 Task: Find connections with filter location Chapecó with filter topic #Crowdfundingwith filter profile language English with filter current company Volvo Group with filter school Freshers Jobs Kolkata with filter industry Blockchain Services with filter service category Negotiation with filter keywords title Orderly
Action: Mouse moved to (507, 93)
Screenshot: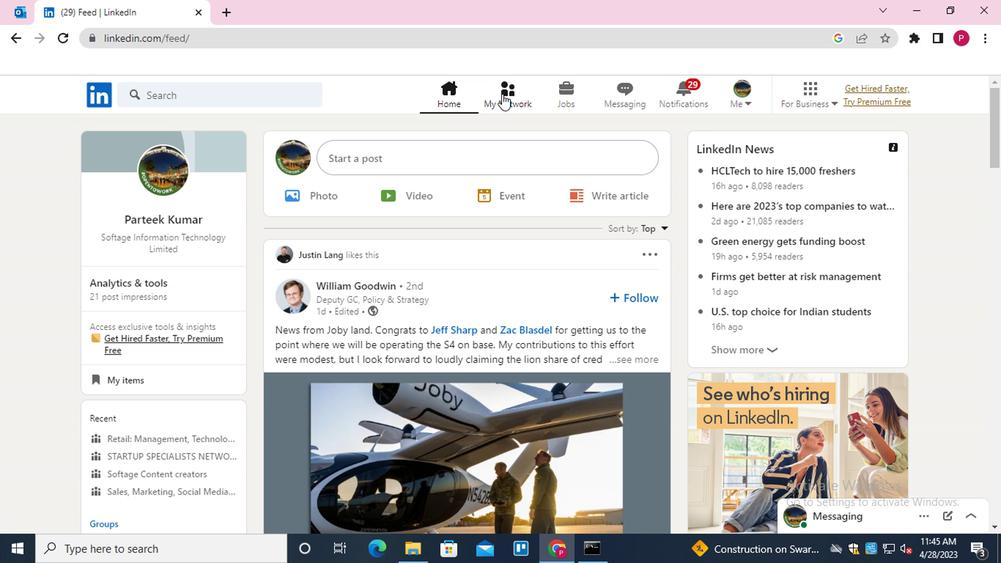 
Action: Mouse pressed left at (507, 93)
Screenshot: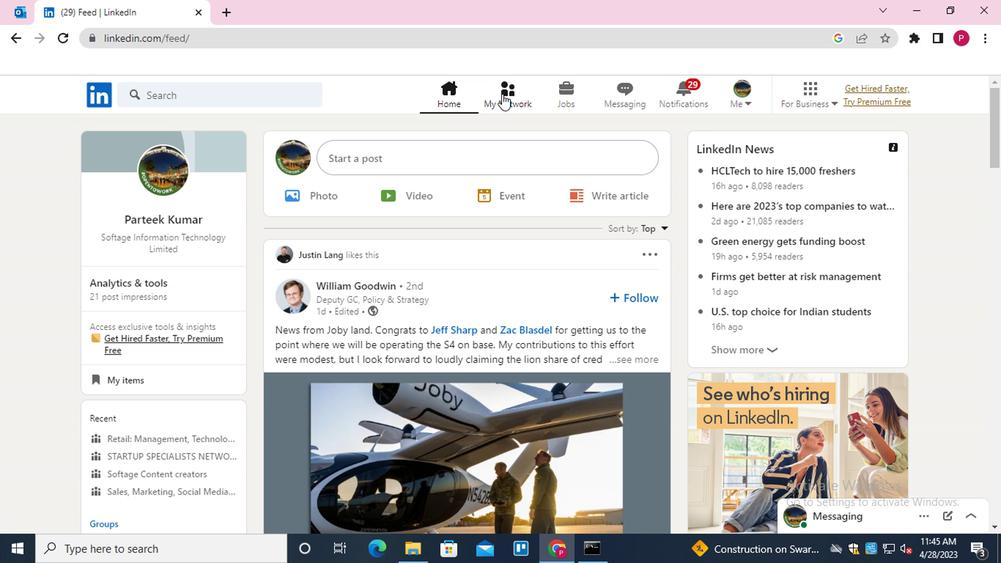 
Action: Mouse moved to (201, 181)
Screenshot: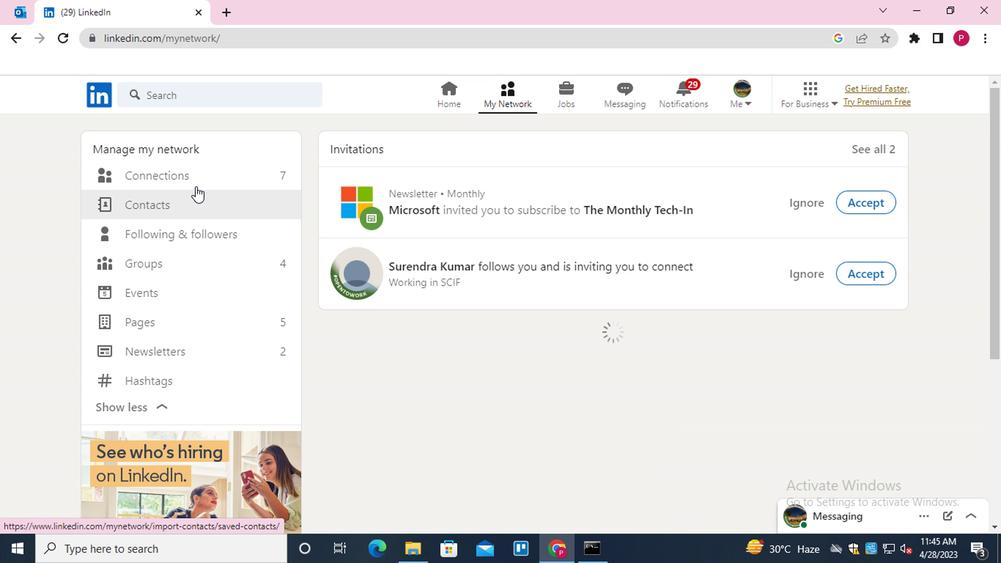 
Action: Mouse pressed left at (201, 181)
Screenshot: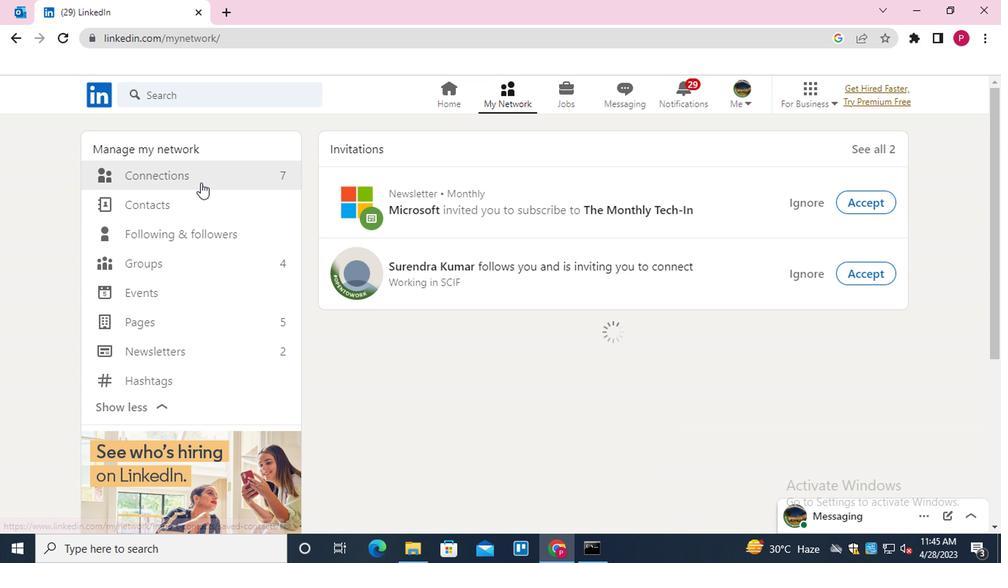 
Action: Mouse moved to (625, 176)
Screenshot: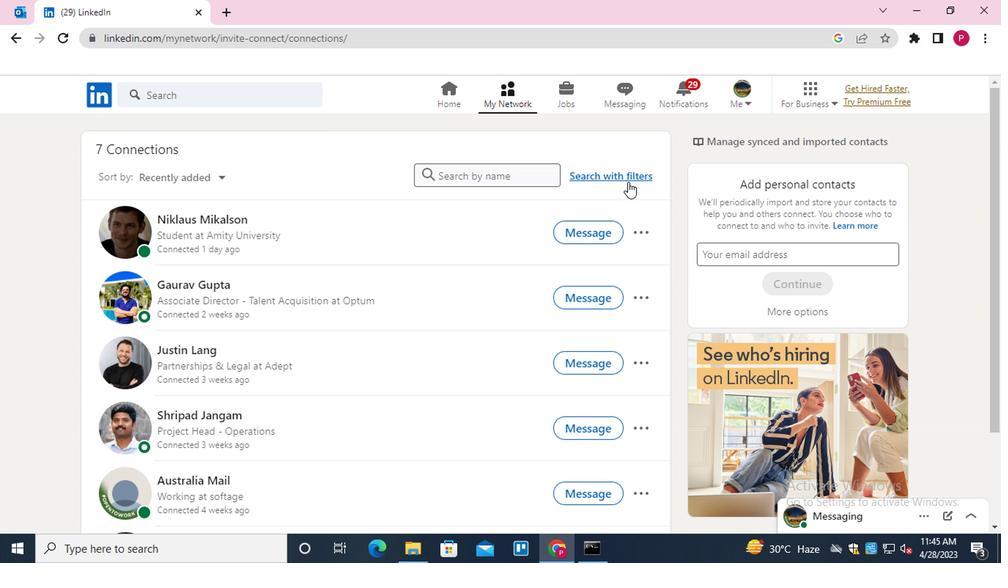 
Action: Mouse pressed left at (625, 176)
Screenshot: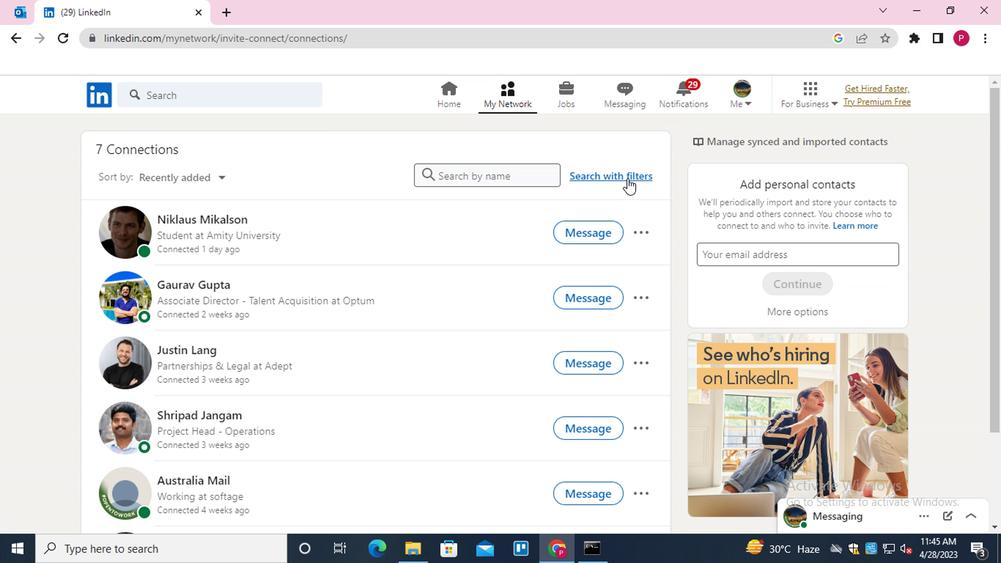 
Action: Mouse moved to (542, 133)
Screenshot: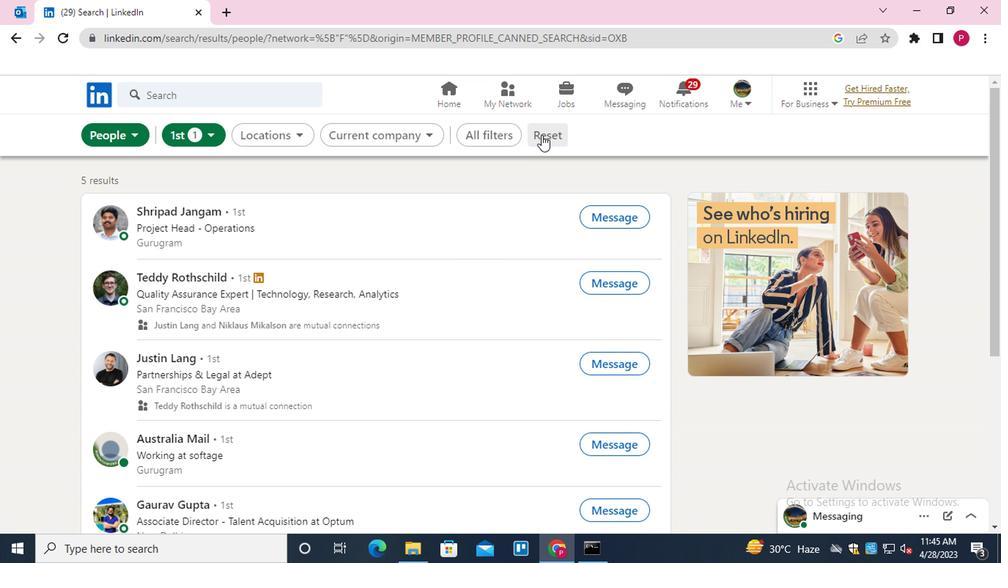 
Action: Mouse pressed left at (542, 133)
Screenshot: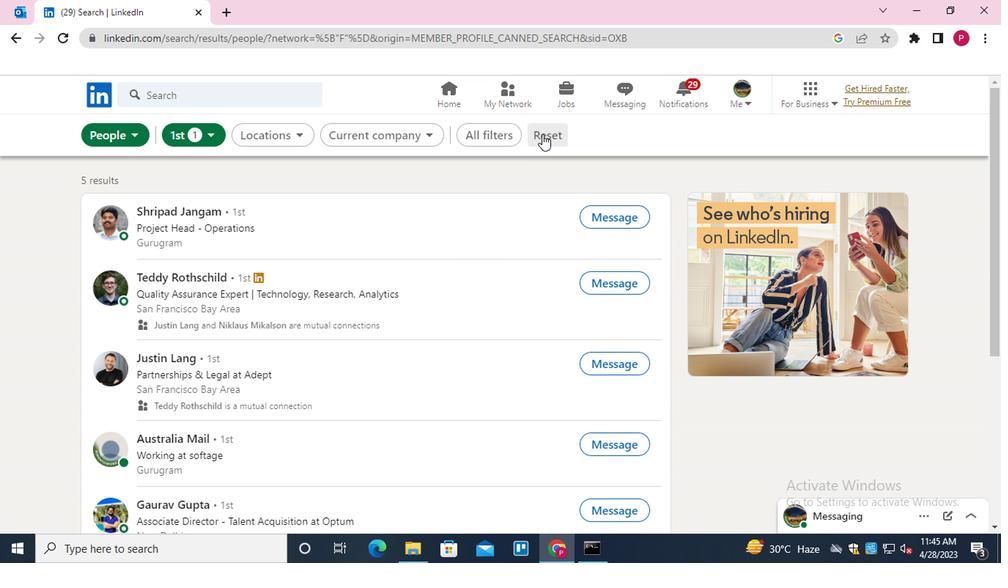 
Action: Mouse moved to (516, 139)
Screenshot: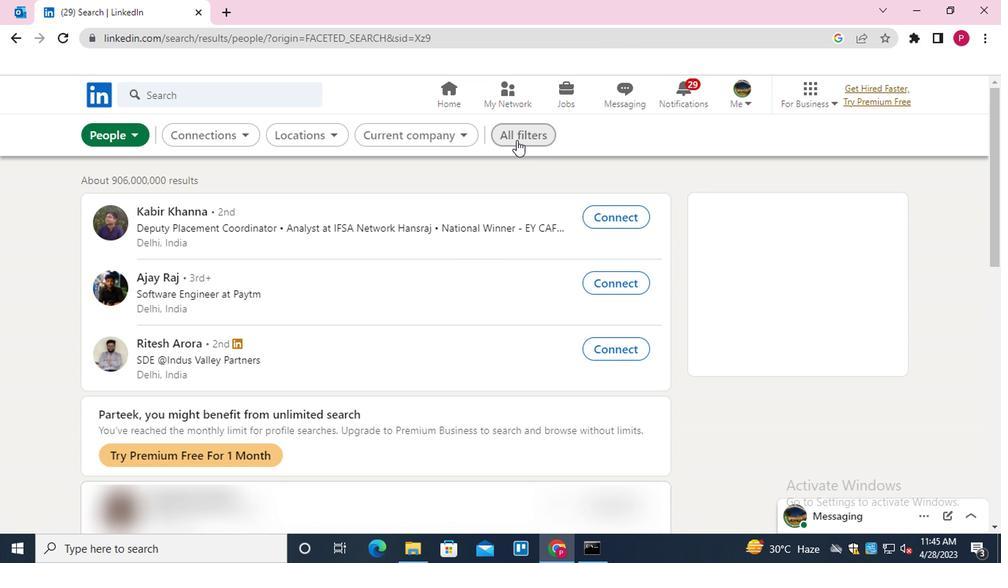 
Action: Mouse pressed left at (516, 139)
Screenshot: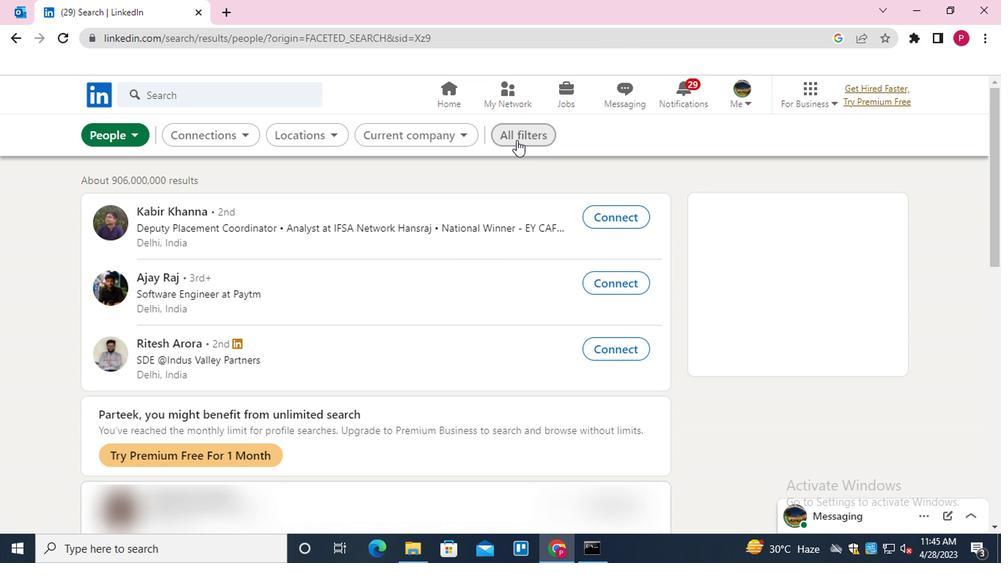 
Action: Mouse moved to (879, 388)
Screenshot: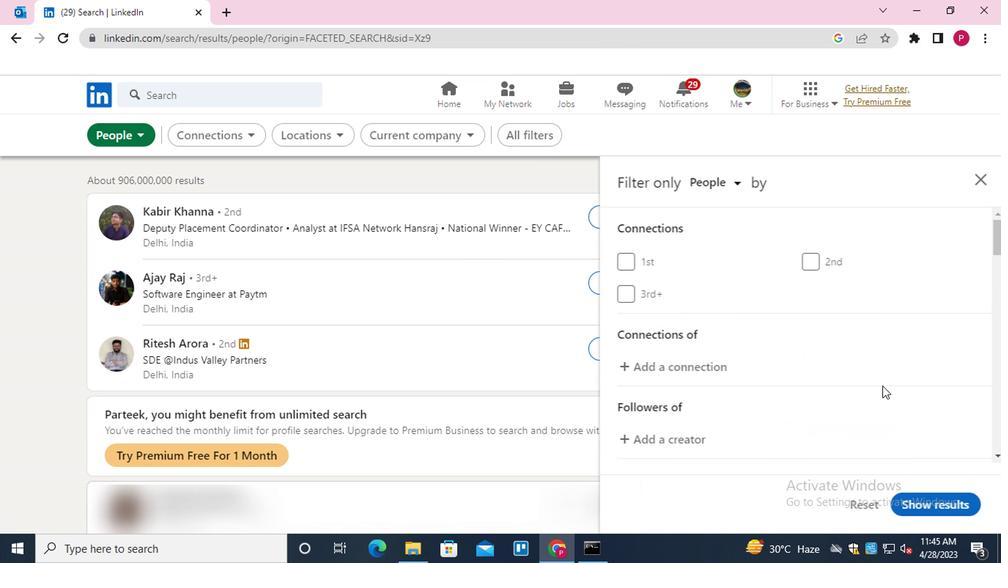 
Action: Mouse scrolled (879, 387) with delta (0, -1)
Screenshot: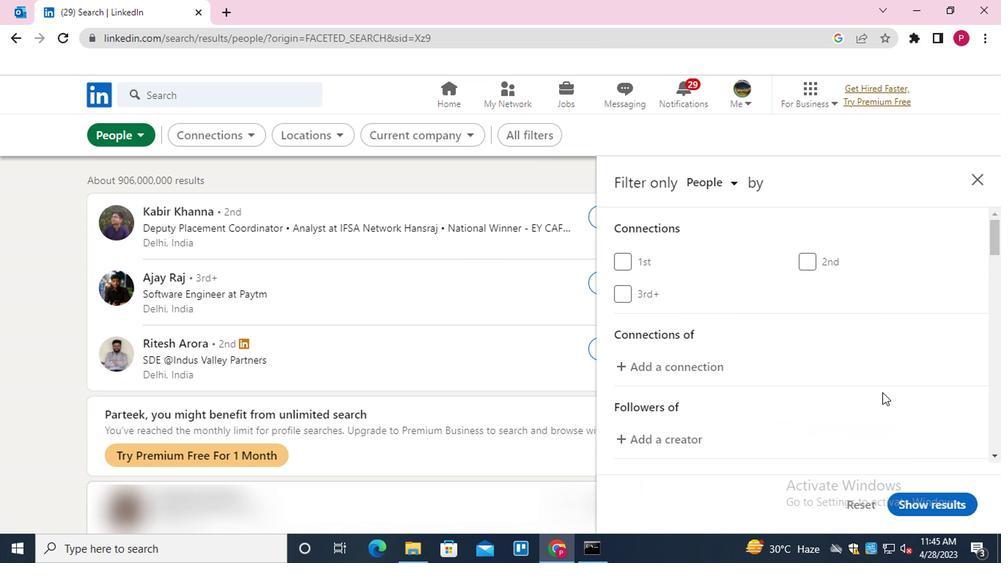 
Action: Mouse scrolled (879, 387) with delta (0, -1)
Screenshot: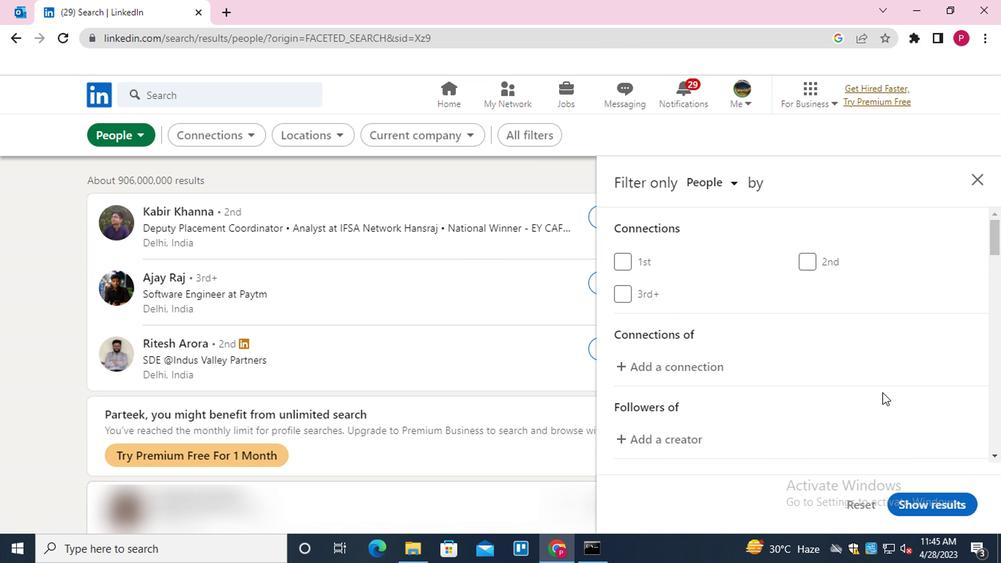 
Action: Mouse scrolled (879, 387) with delta (0, -1)
Screenshot: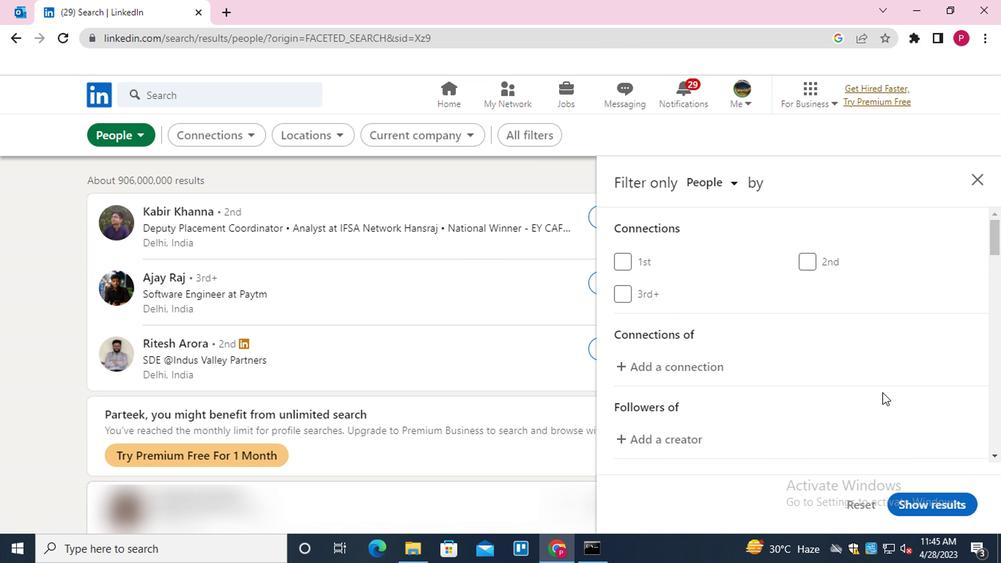
Action: Mouse moved to (843, 348)
Screenshot: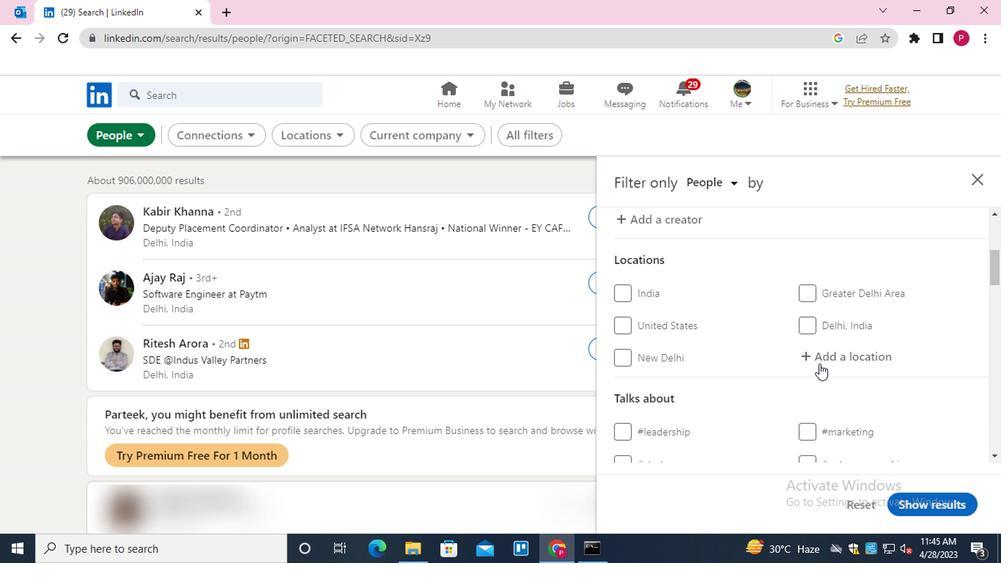 
Action: Mouse pressed left at (843, 348)
Screenshot: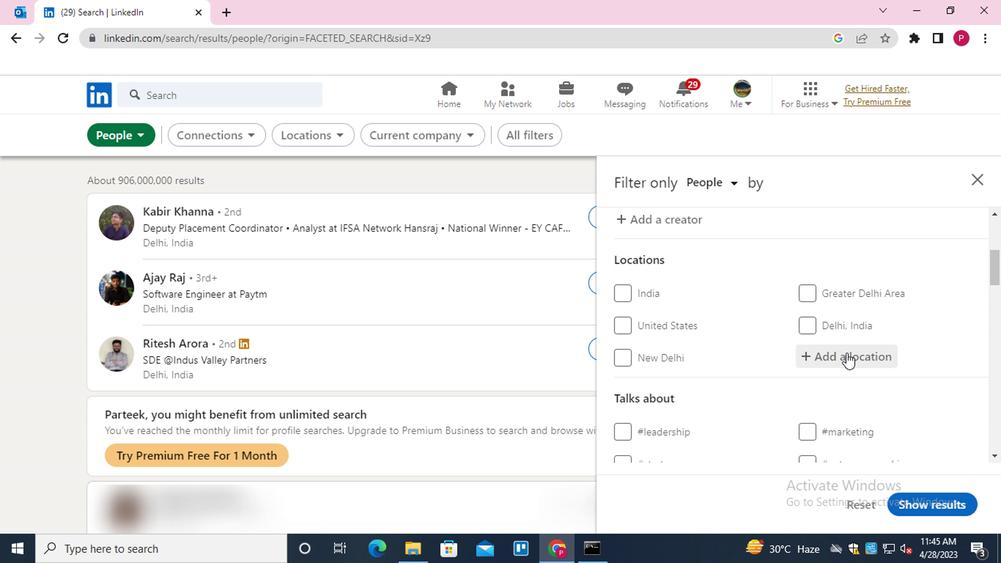 
Action: Key pressed <Key.shift>CHAPECO<Key.down><Key.enter>
Screenshot: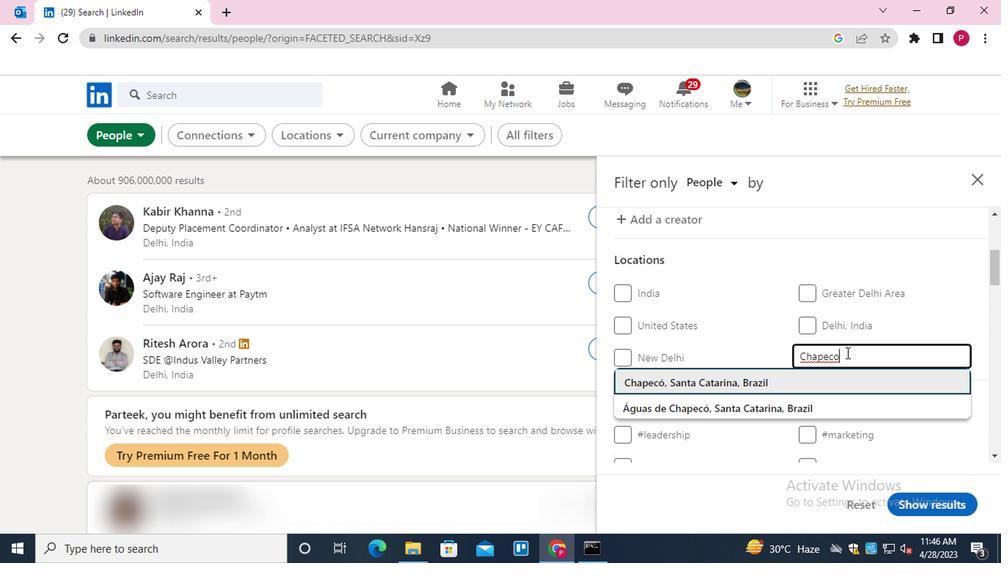 
Action: Mouse moved to (803, 314)
Screenshot: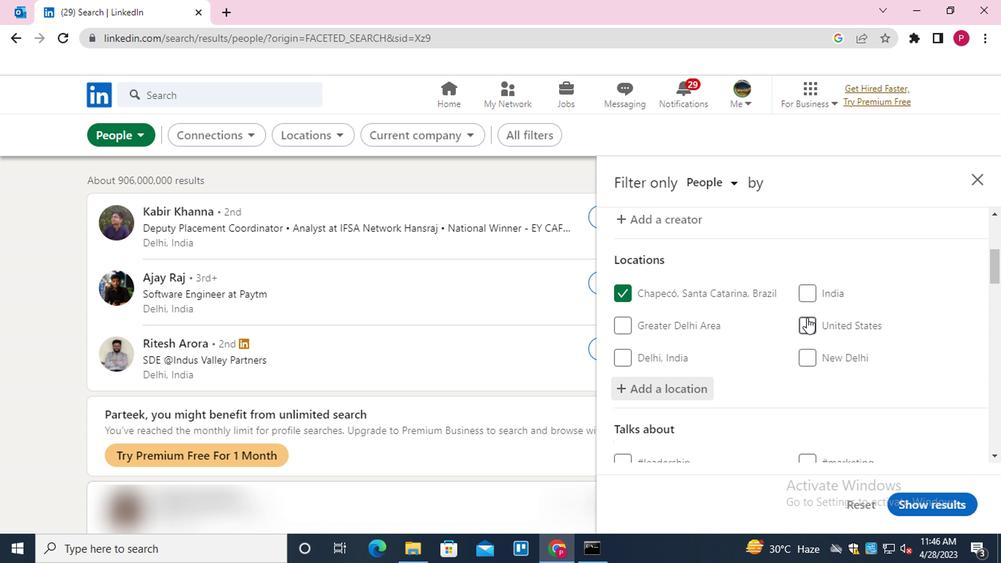 
Action: Mouse scrolled (803, 313) with delta (0, 0)
Screenshot: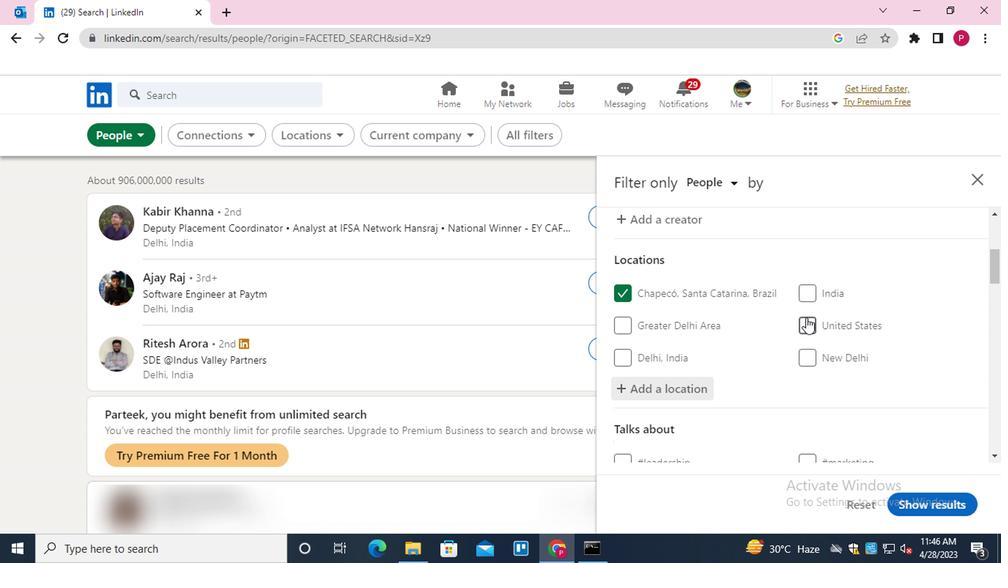 
Action: Mouse scrolled (803, 313) with delta (0, 0)
Screenshot: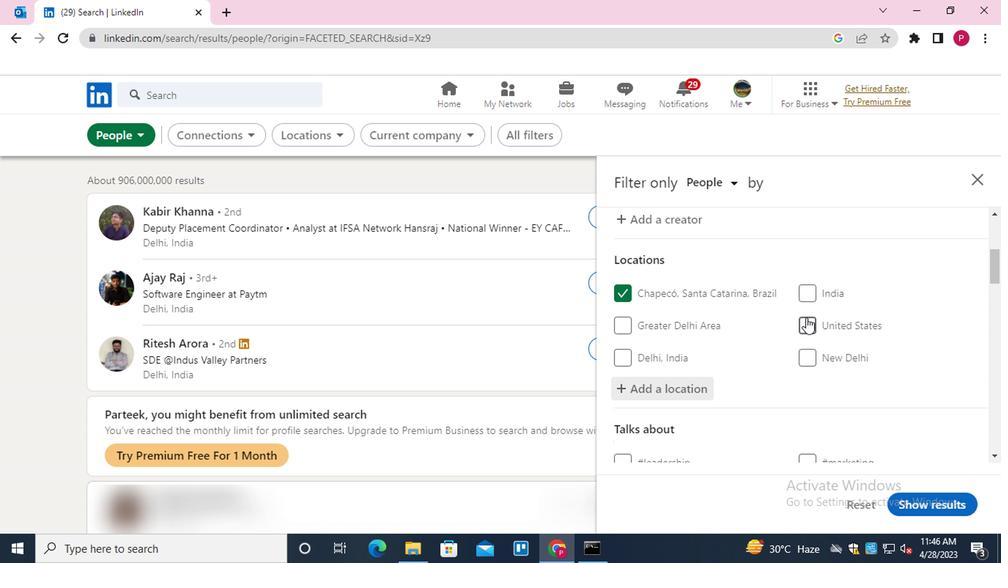 
Action: Mouse scrolled (803, 313) with delta (0, 0)
Screenshot: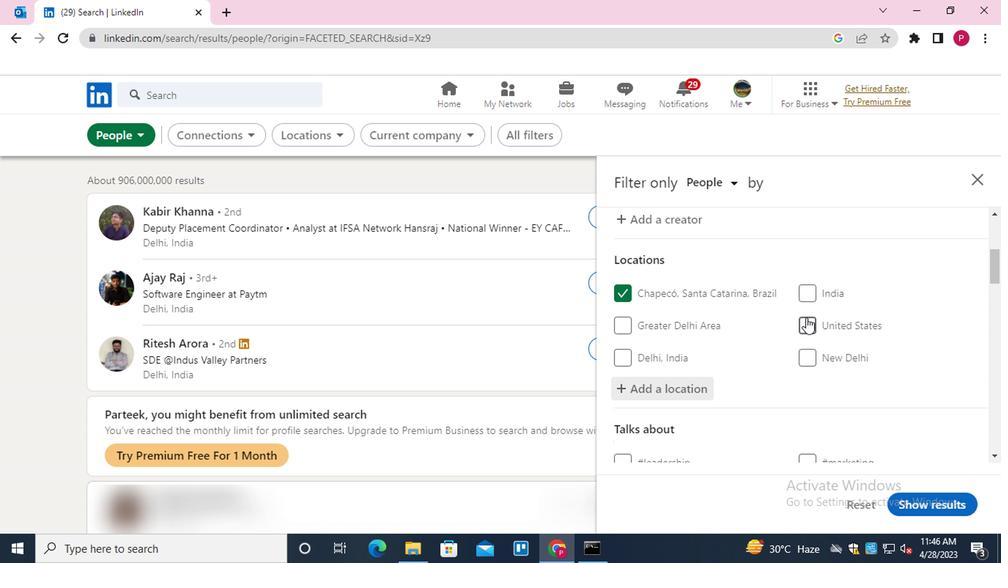 
Action: Mouse moved to (814, 311)
Screenshot: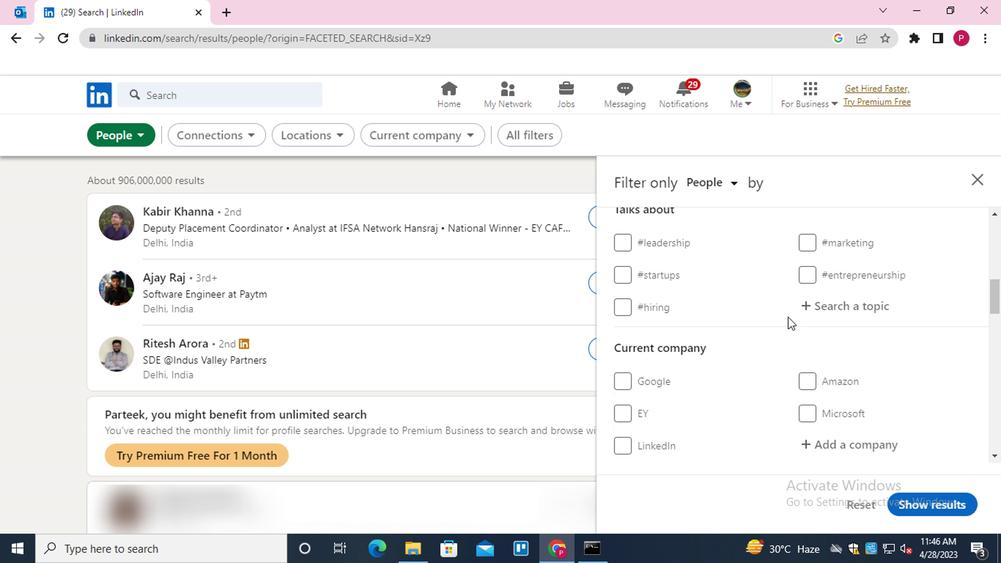 
Action: Mouse pressed left at (814, 311)
Screenshot: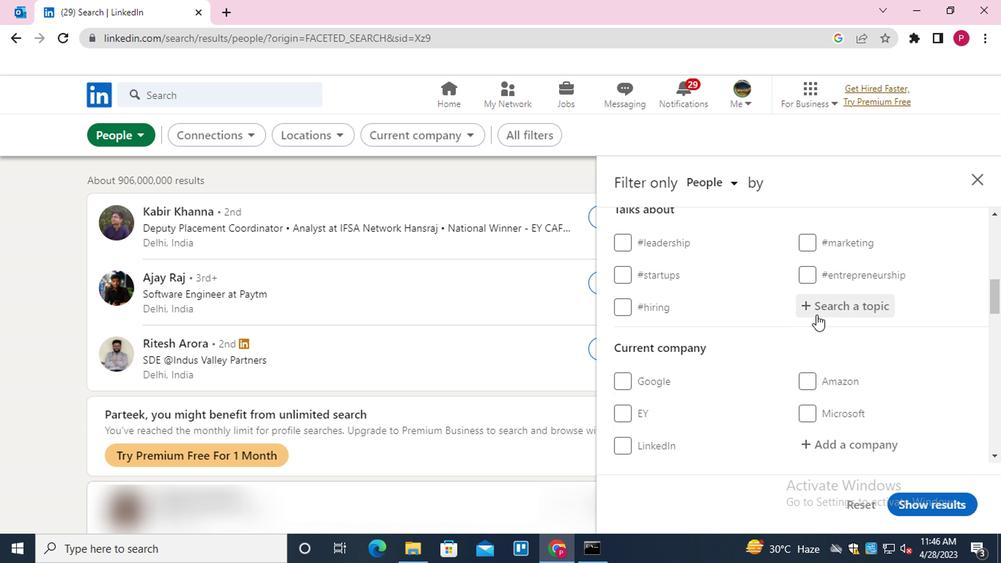 
Action: Key pressed CROWDFUNDING<Key.down><Key.enter>
Screenshot: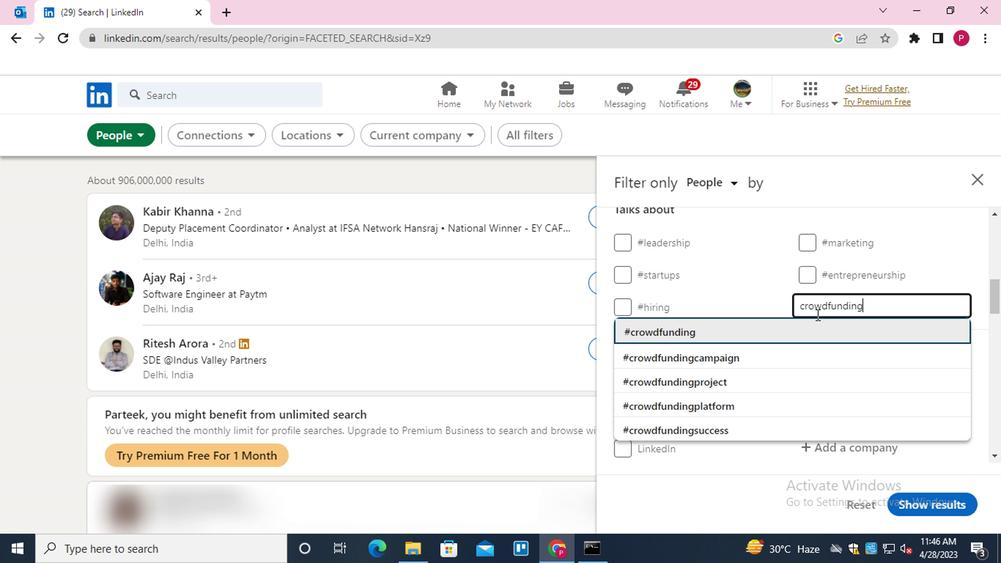 
Action: Mouse moved to (783, 316)
Screenshot: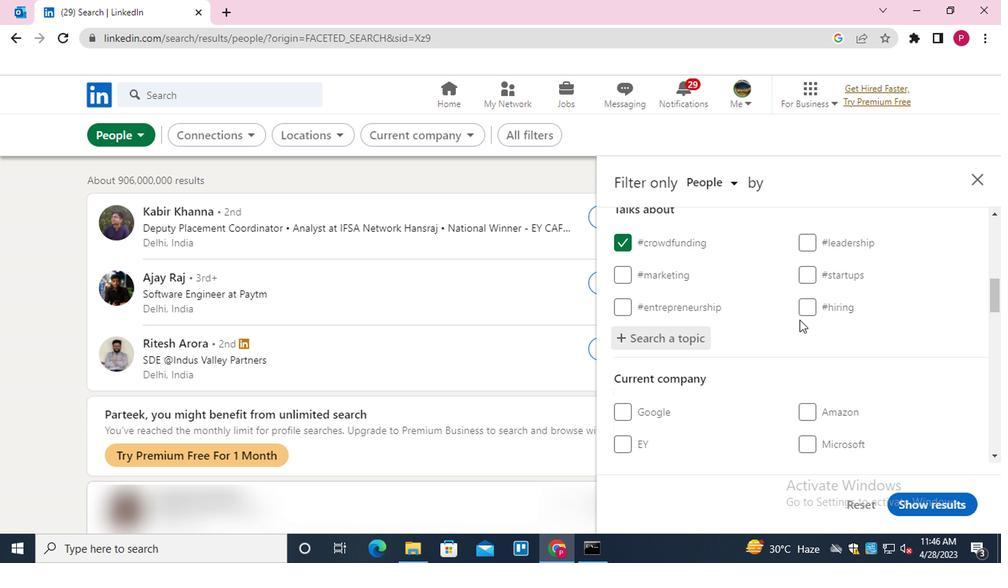 
Action: Mouse scrolled (783, 315) with delta (0, -1)
Screenshot: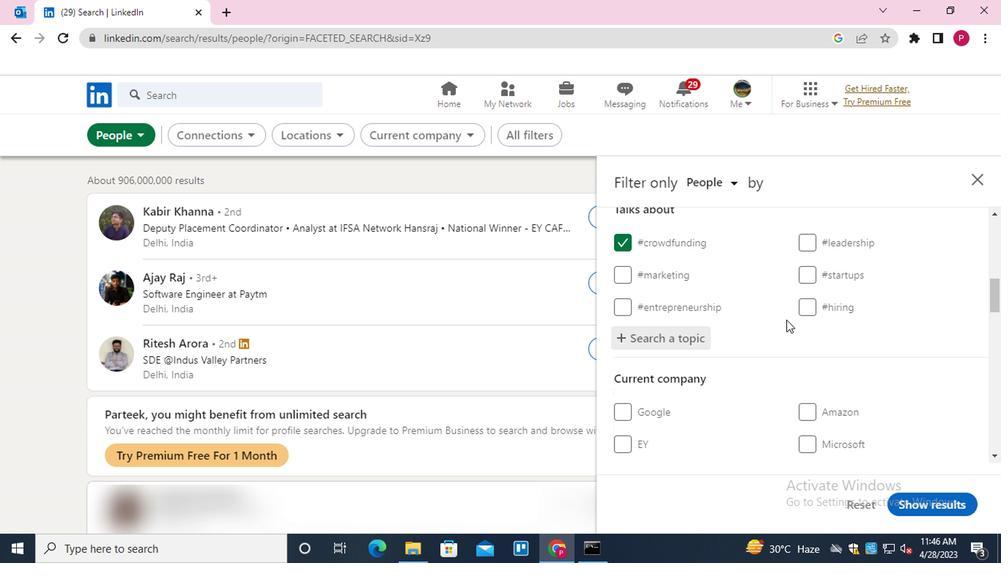 
Action: Mouse scrolled (783, 315) with delta (0, -1)
Screenshot: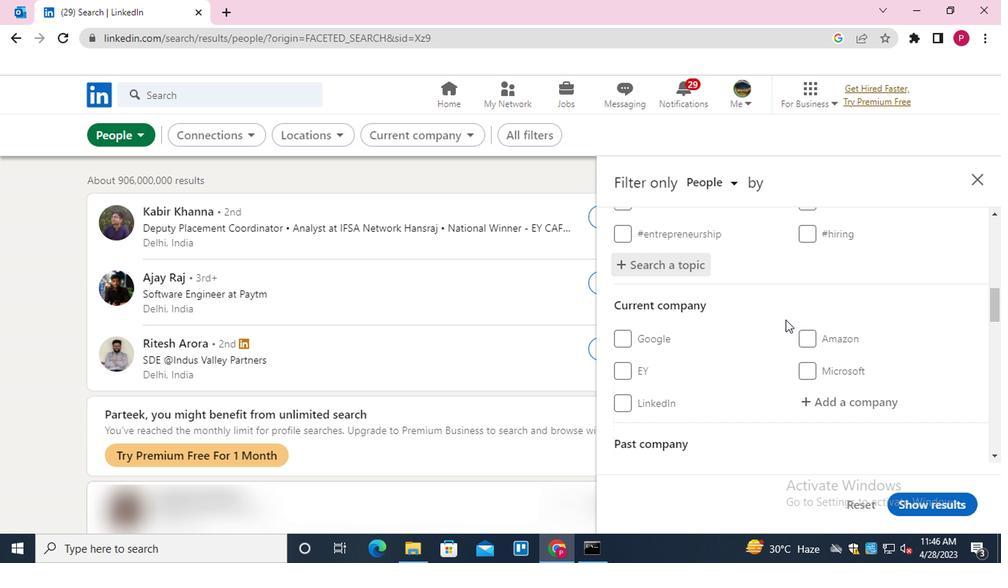 
Action: Mouse scrolled (783, 315) with delta (0, -1)
Screenshot: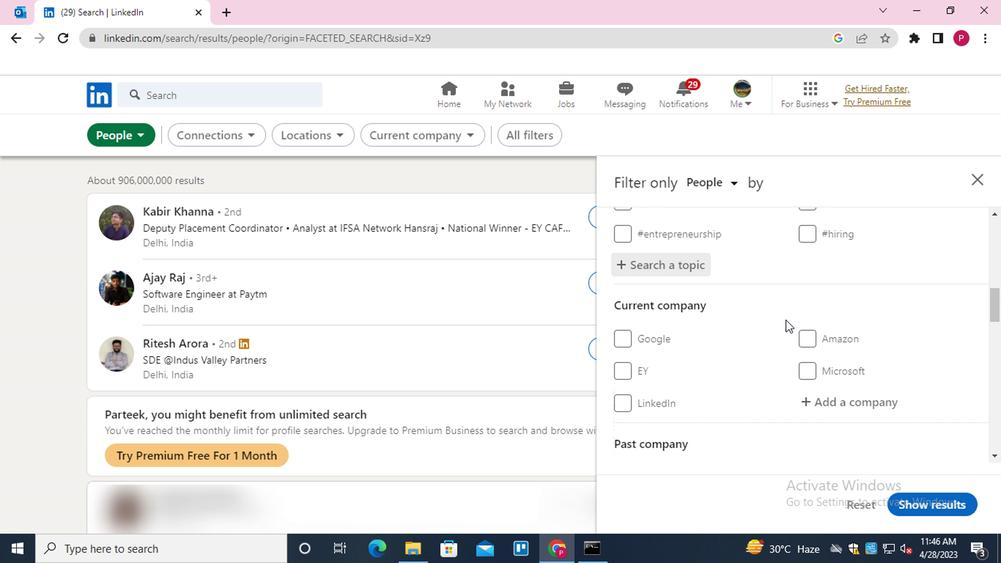 
Action: Mouse moved to (749, 320)
Screenshot: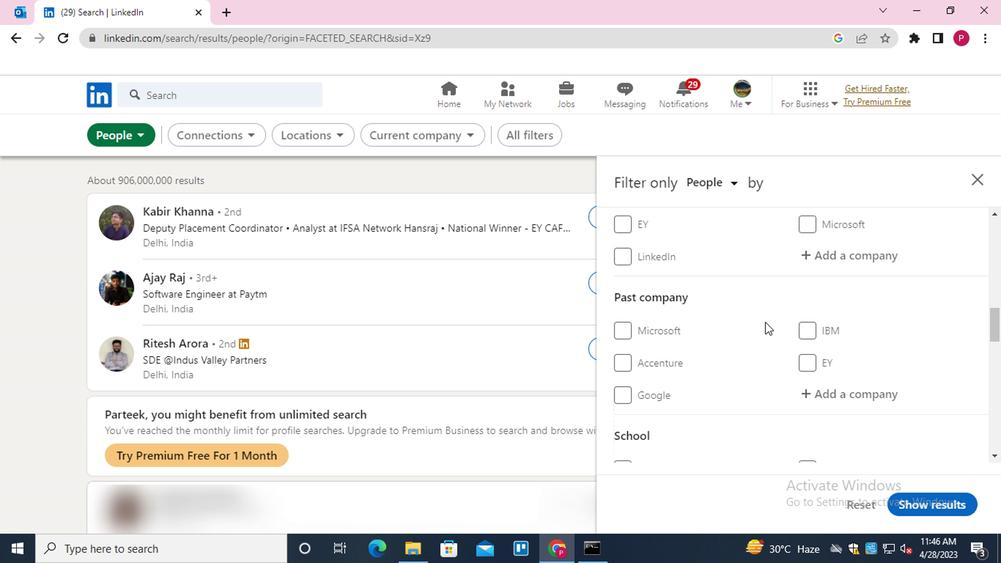 
Action: Mouse scrolled (749, 319) with delta (0, -1)
Screenshot: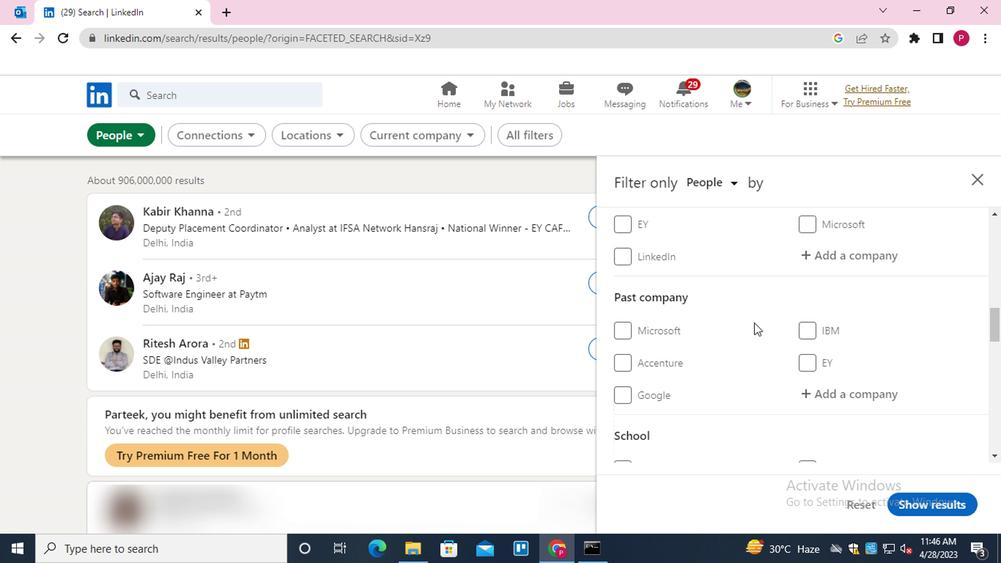 
Action: Mouse scrolled (749, 319) with delta (0, -1)
Screenshot: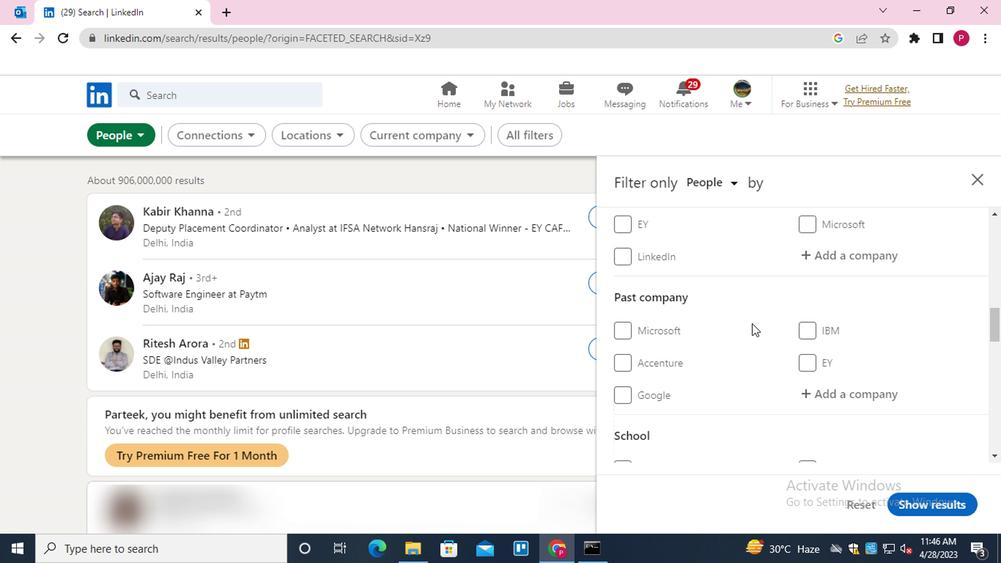 
Action: Mouse moved to (742, 320)
Screenshot: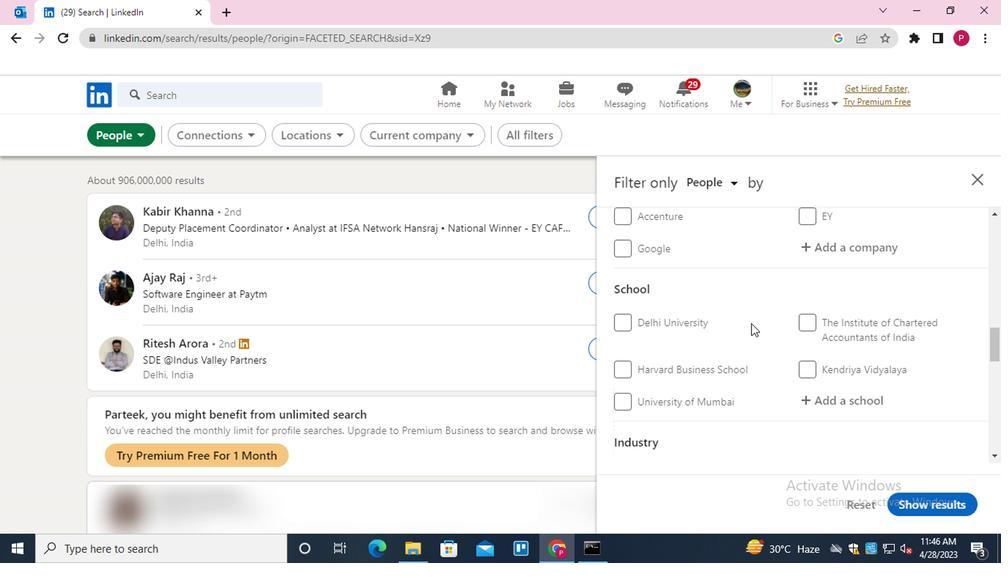 
Action: Mouse scrolled (742, 319) with delta (0, -1)
Screenshot: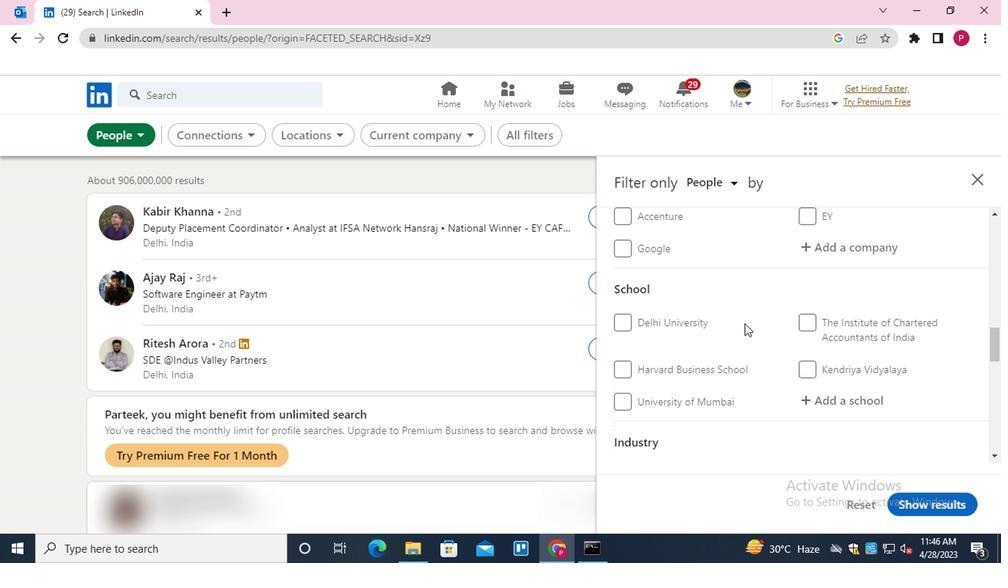 
Action: Mouse moved to (744, 315)
Screenshot: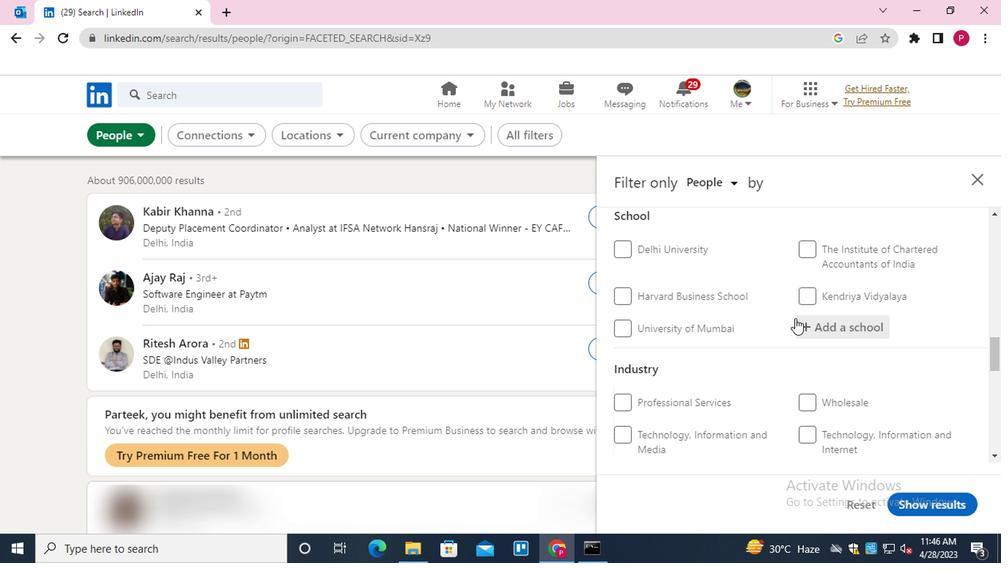 
Action: Mouse scrolled (744, 315) with delta (0, 0)
Screenshot: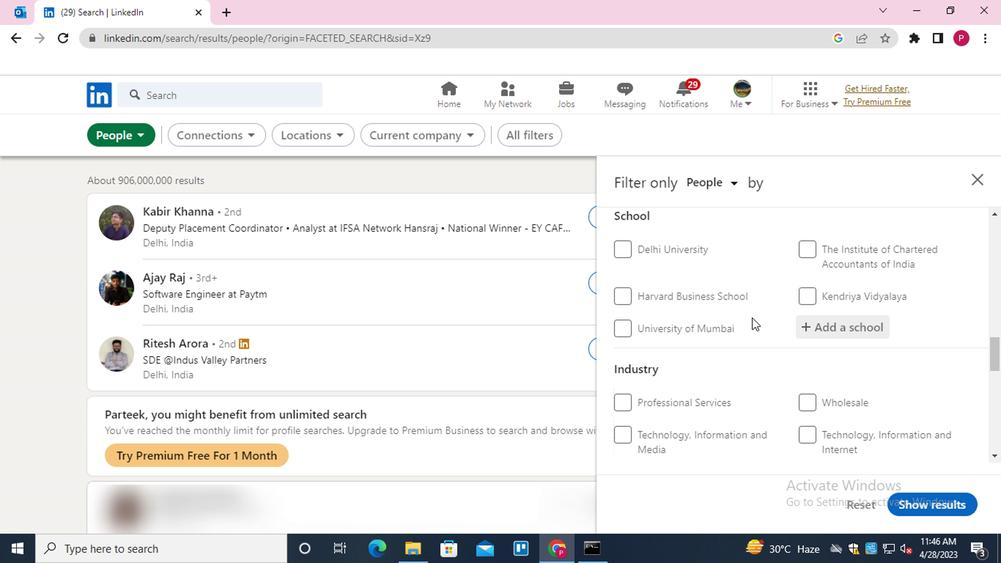 
Action: Mouse scrolled (744, 315) with delta (0, 0)
Screenshot: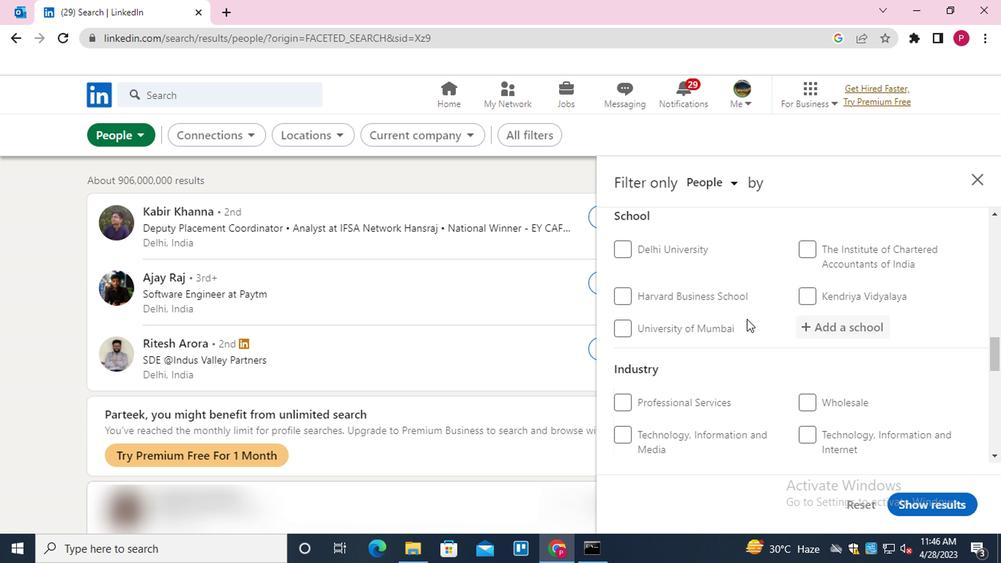 
Action: Mouse scrolled (744, 315) with delta (0, 0)
Screenshot: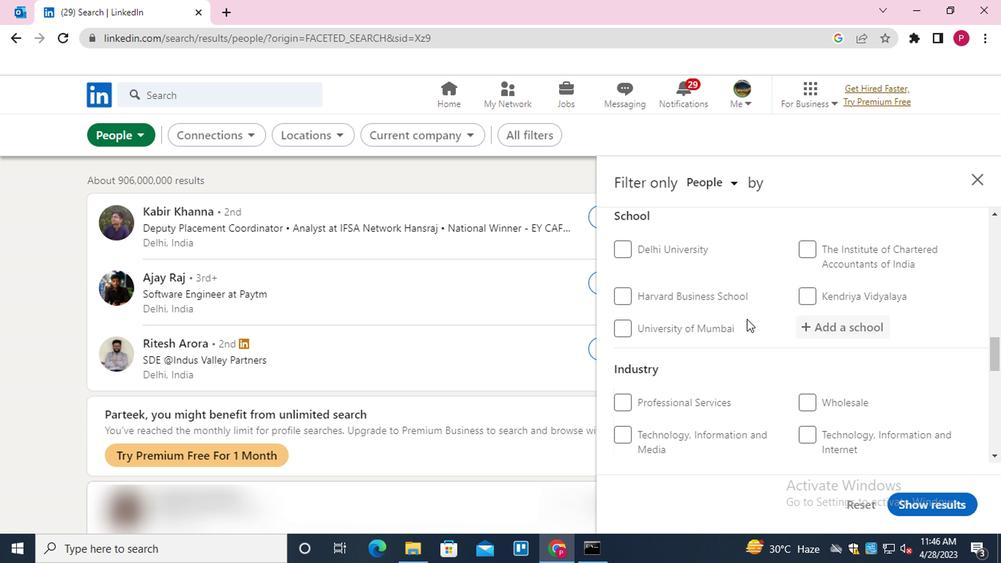 
Action: Mouse scrolled (744, 315) with delta (0, 0)
Screenshot: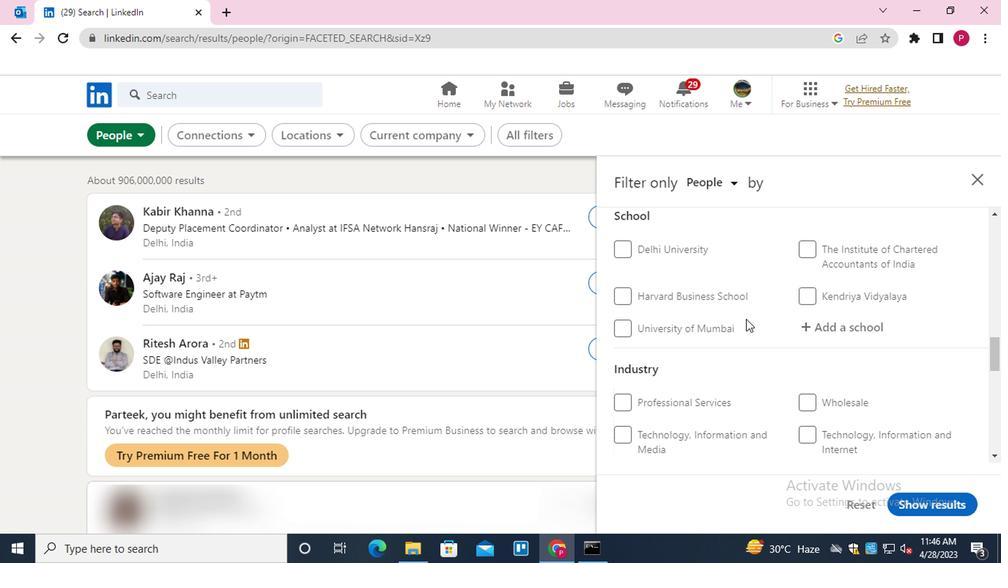 
Action: Mouse moved to (647, 262)
Screenshot: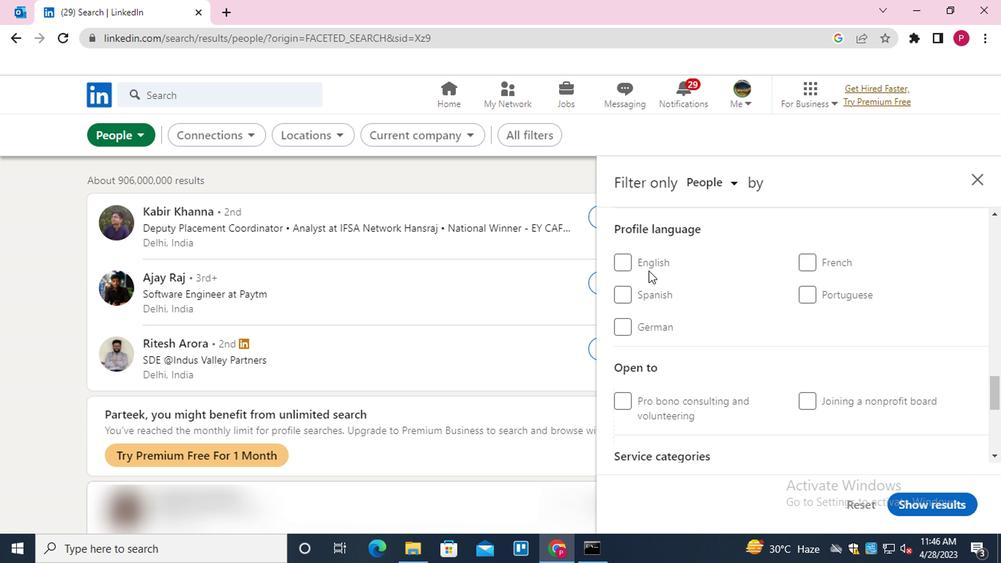 
Action: Mouse pressed left at (647, 262)
Screenshot: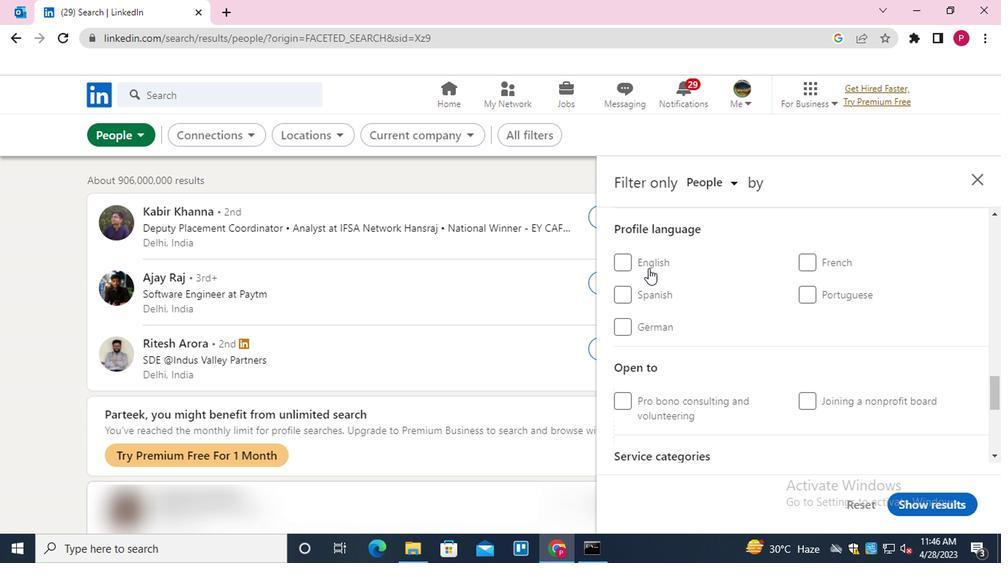 
Action: Mouse moved to (660, 309)
Screenshot: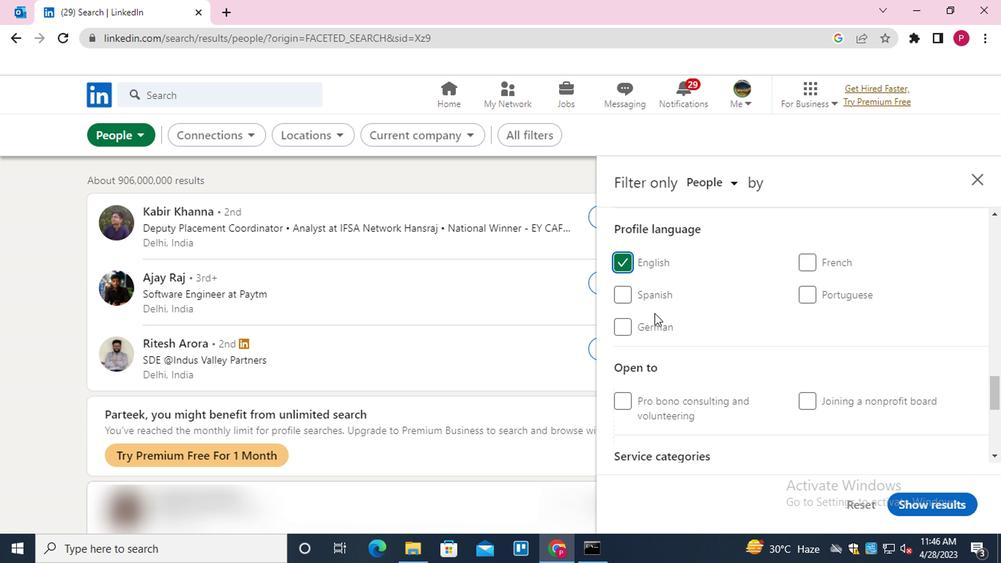 
Action: Mouse scrolled (660, 309) with delta (0, 0)
Screenshot: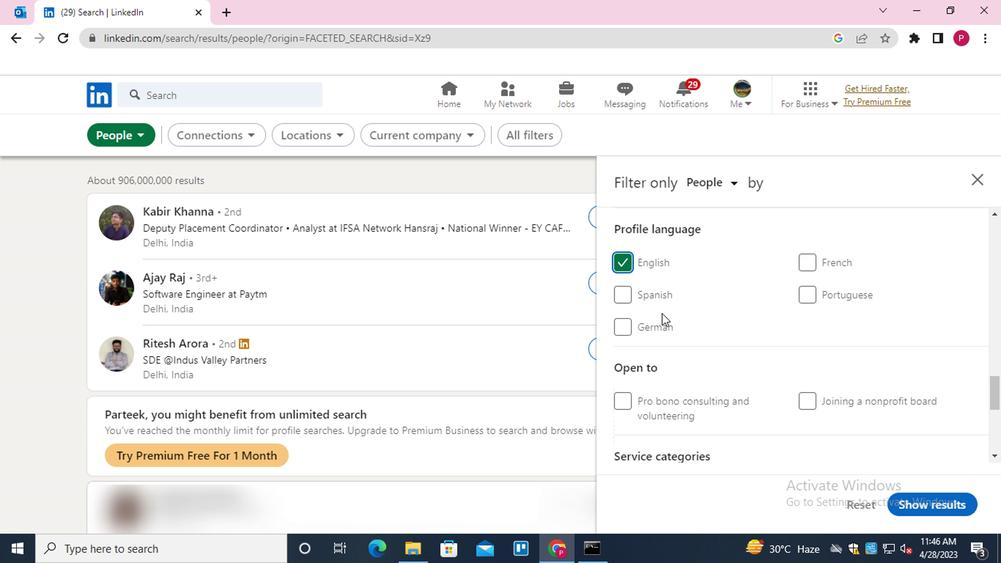 
Action: Mouse scrolled (660, 310) with delta (0, 1)
Screenshot: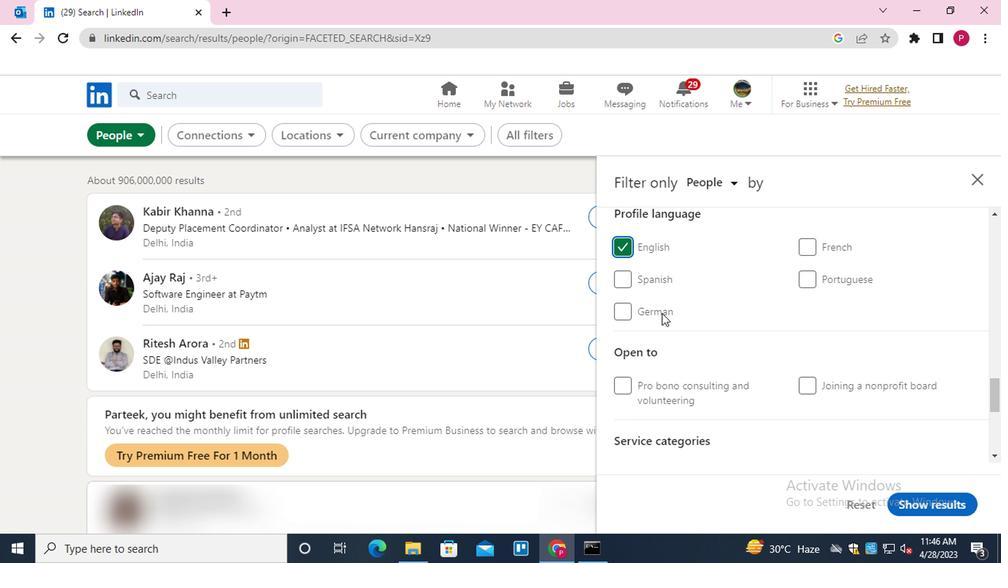 
Action: Mouse scrolled (660, 310) with delta (0, 1)
Screenshot: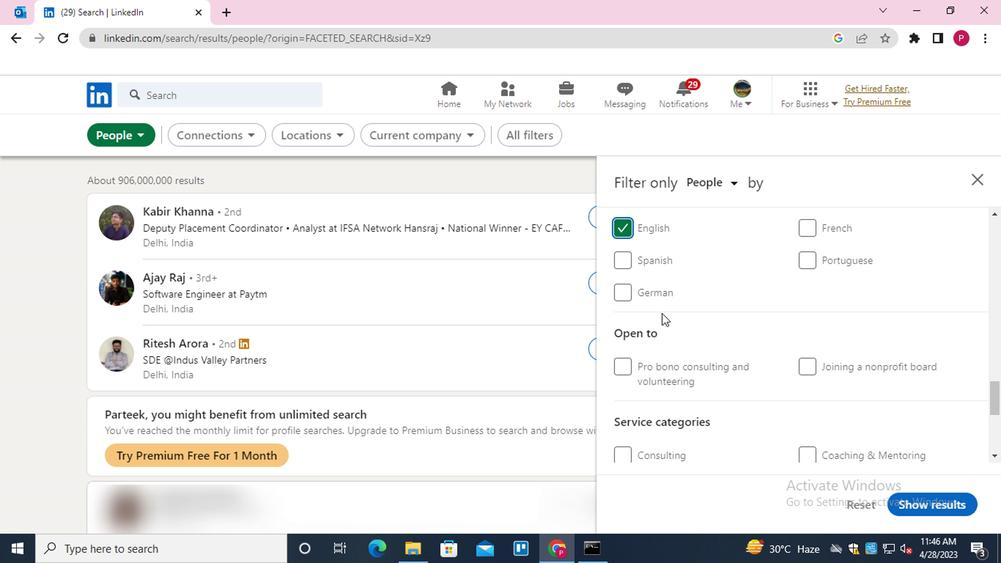 
Action: Mouse scrolled (660, 310) with delta (0, 1)
Screenshot: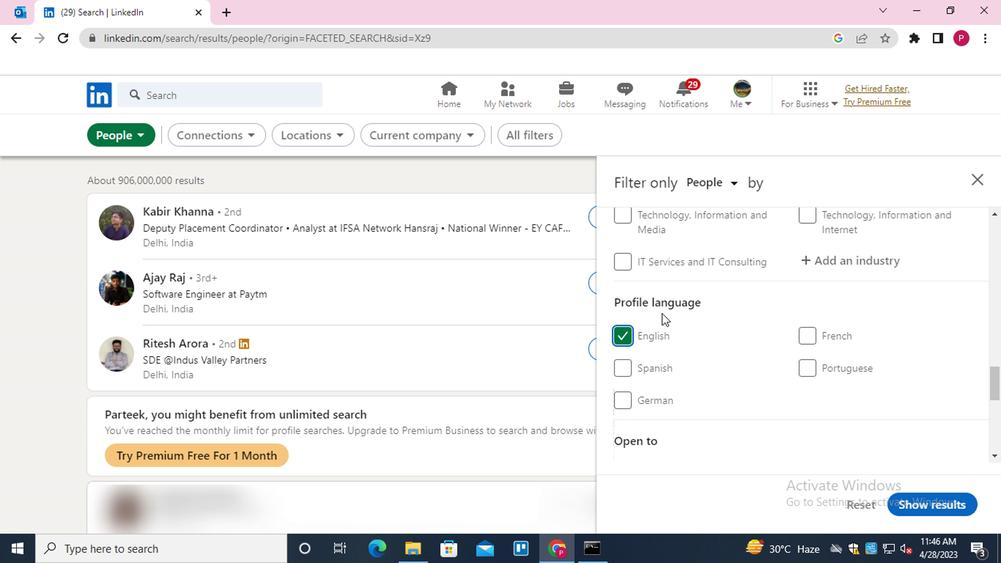 
Action: Mouse scrolled (660, 310) with delta (0, 1)
Screenshot: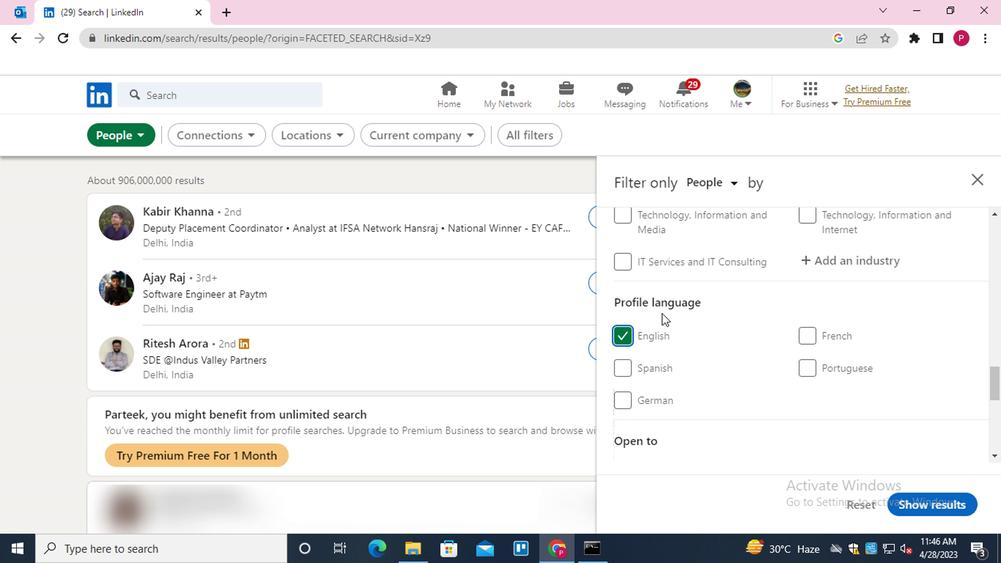 
Action: Mouse scrolled (660, 310) with delta (0, 1)
Screenshot: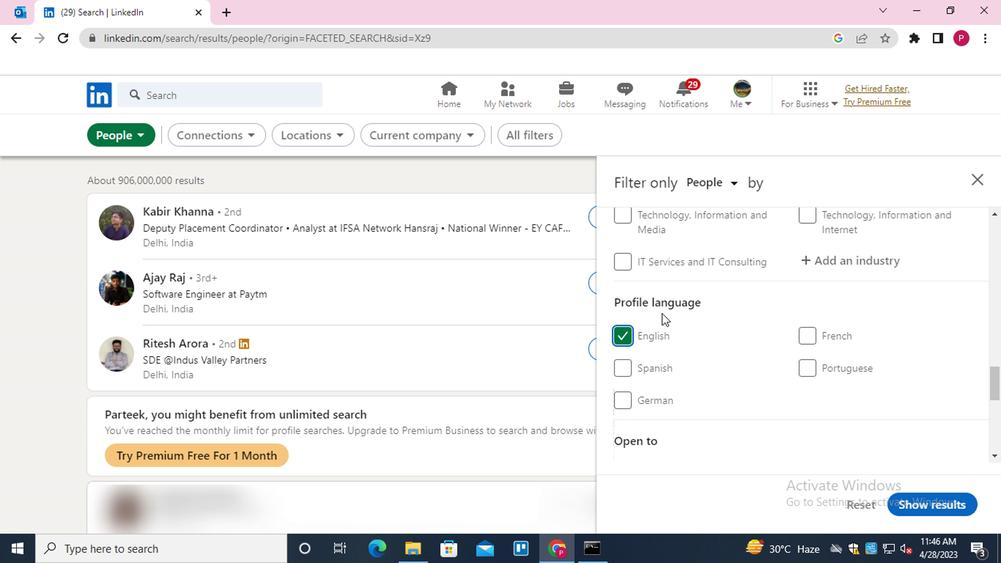 
Action: Mouse scrolled (660, 310) with delta (0, 1)
Screenshot: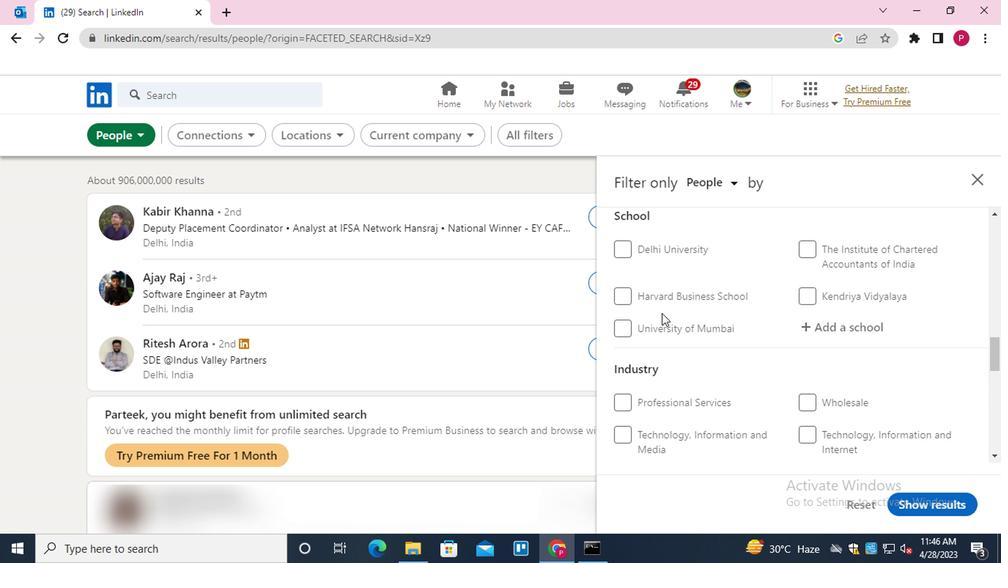 
Action: Mouse scrolled (660, 310) with delta (0, 1)
Screenshot: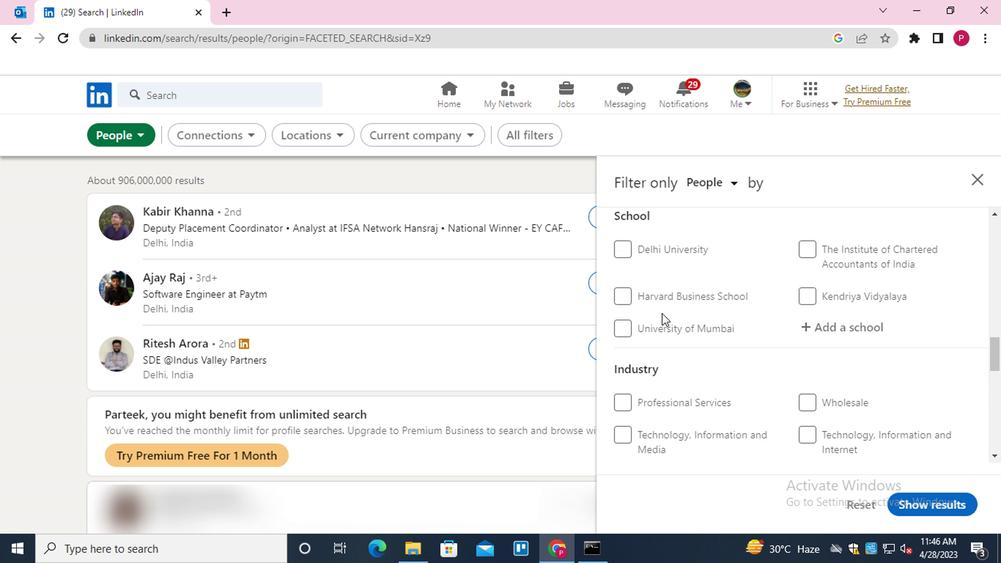 
Action: Mouse scrolled (660, 310) with delta (0, 1)
Screenshot: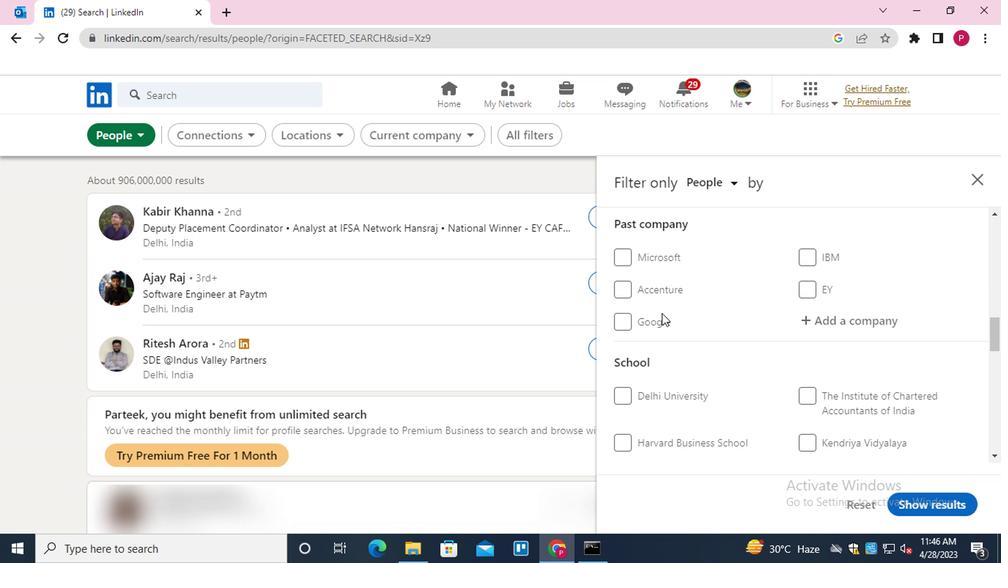
Action: Mouse moved to (850, 251)
Screenshot: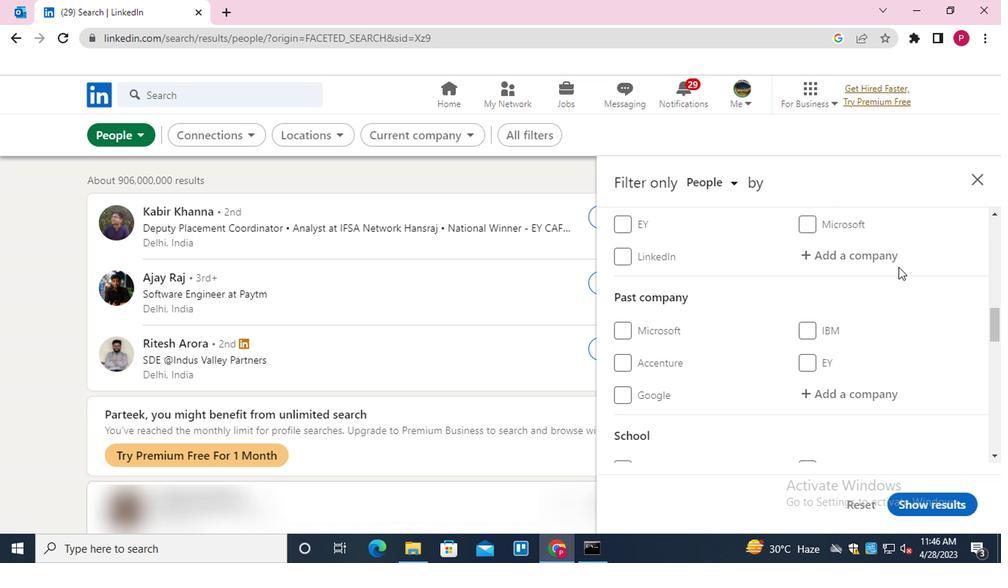 
Action: Mouse pressed left at (850, 251)
Screenshot: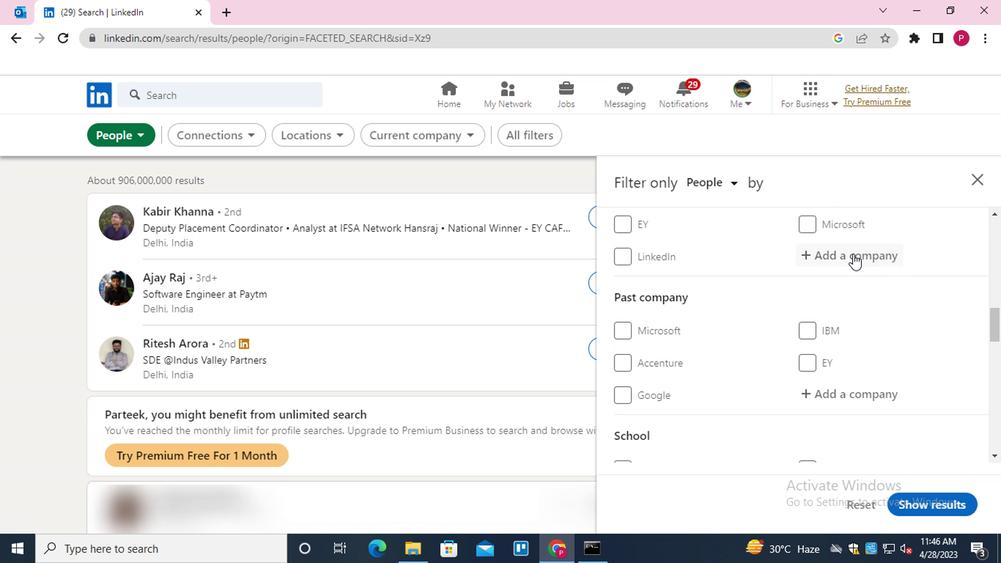 
Action: Key pressed <Key.shift><Key.shift><Key.shift>SCHOOL<Key.space><Key.shift>FRESHERS<Key.space><Key.shift>JOBS<Key.space><Key.backspace><Key.backspace><Key.backspace><Key.backspace><Key.backspace><Key.backspace><Key.backspace><Key.backspace><Key.backspace><Key.backspace><Key.backspace><Key.backspace><Key.backspace><Key.backspace><Key.backspace><Key.backspace><Key.backspace><Key.backspace><Key.backspace><Key.backspace><Key.backspace><Key.backspace><Key.backspace><Key.backspace><Key.backspace><Key.backspace><Key.backspace><Key.shift>FRESHER<Key.space><Key.shift>JOBS<Key.space><Key.shift>KOLKATA<Key.enter>
Screenshot: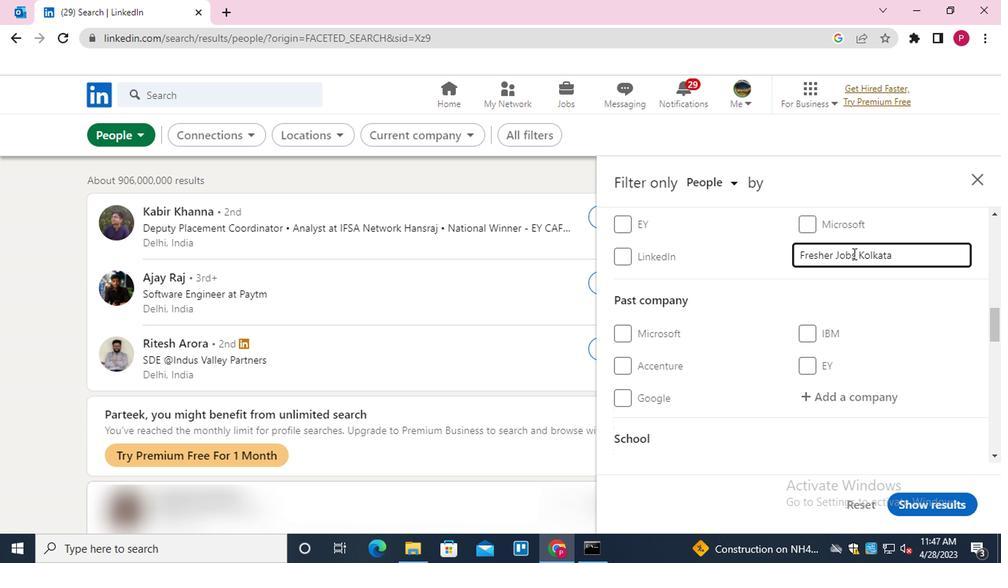 
Action: Mouse moved to (835, 258)
Screenshot: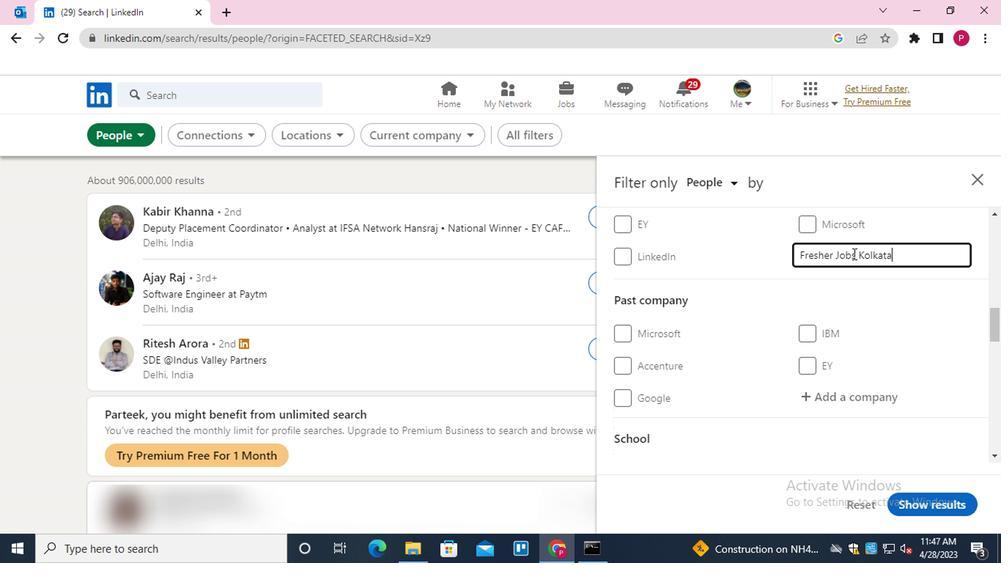 
Action: Mouse scrolled (835, 257) with delta (0, -1)
Screenshot: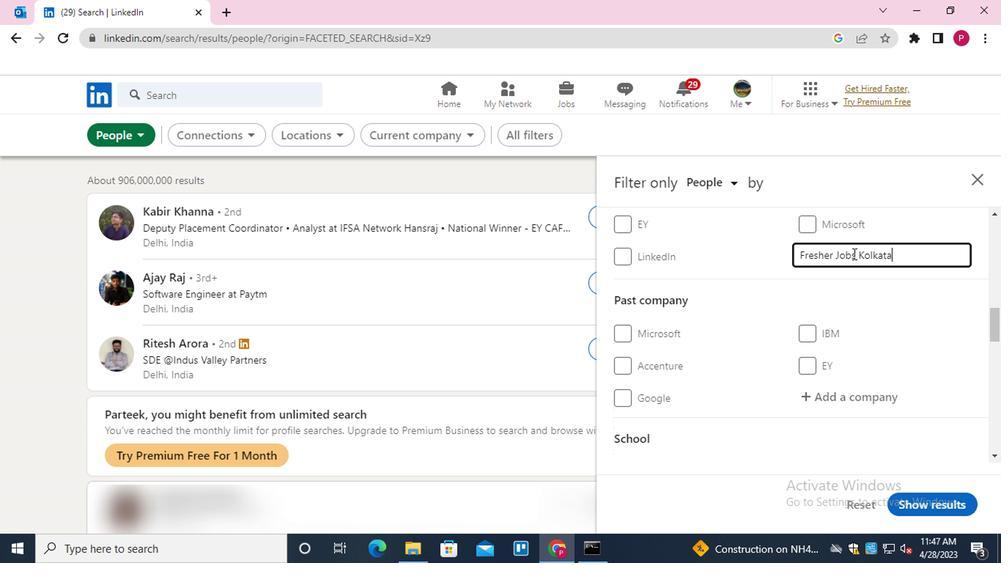 
Action: Mouse moved to (768, 280)
Screenshot: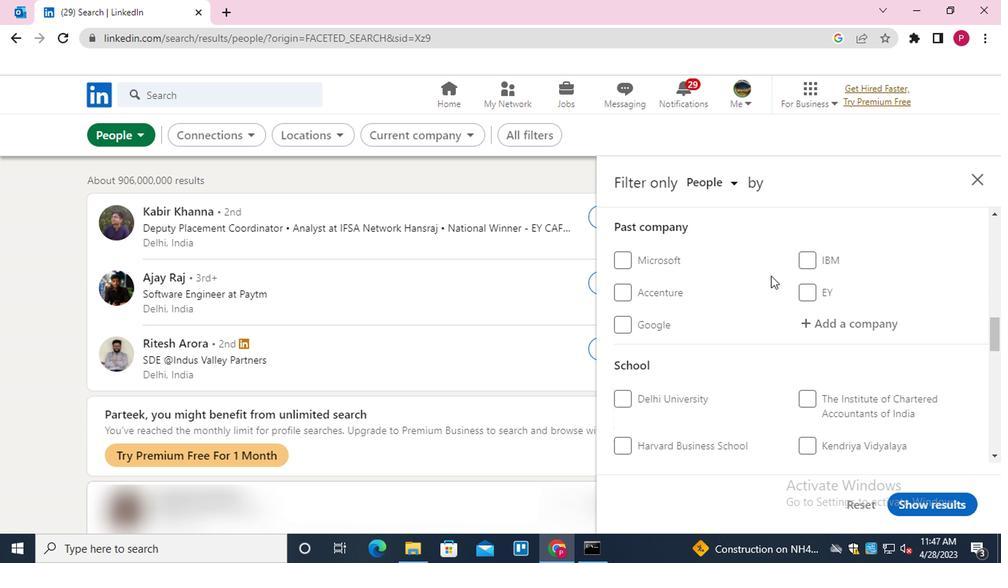 
Action: Mouse scrolled (768, 279) with delta (0, 0)
Screenshot: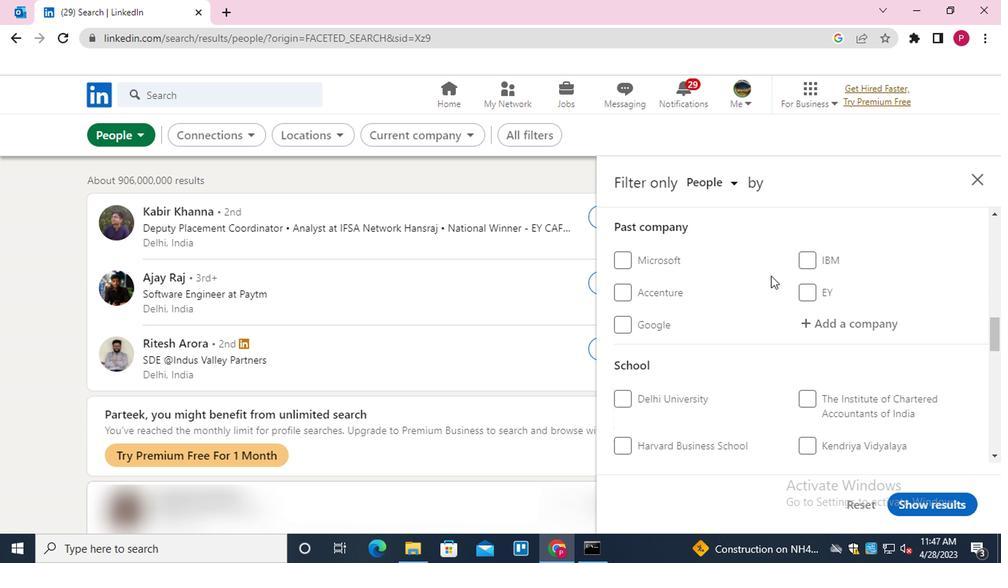 
Action: Mouse moved to (768, 287)
Screenshot: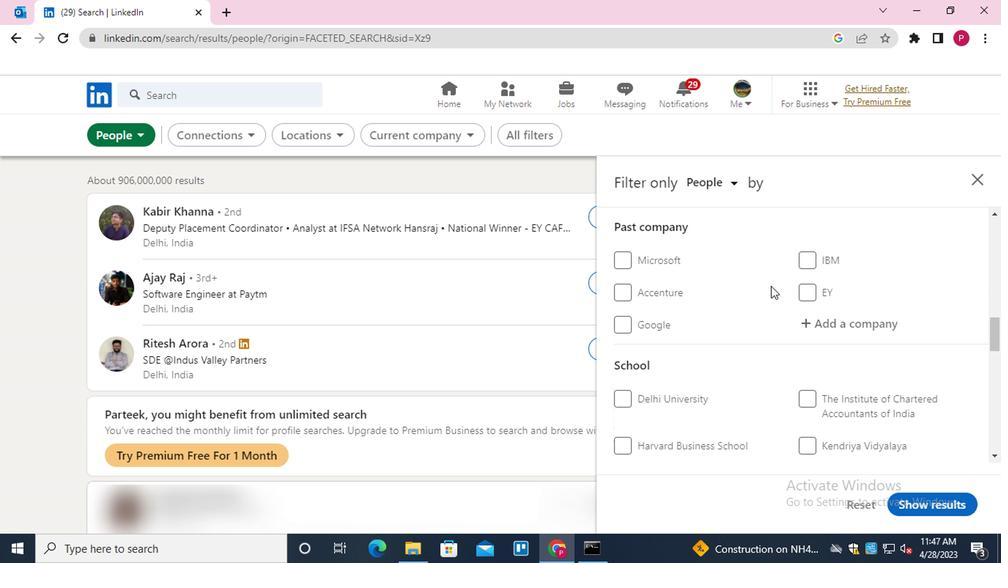 
Action: Mouse scrolled (768, 286) with delta (0, 0)
Screenshot: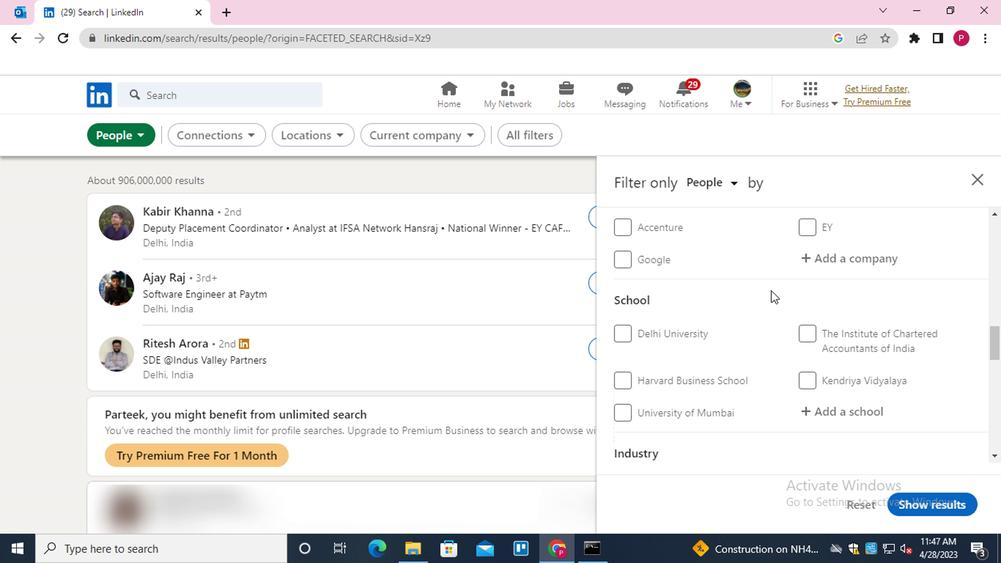 
Action: Mouse moved to (835, 328)
Screenshot: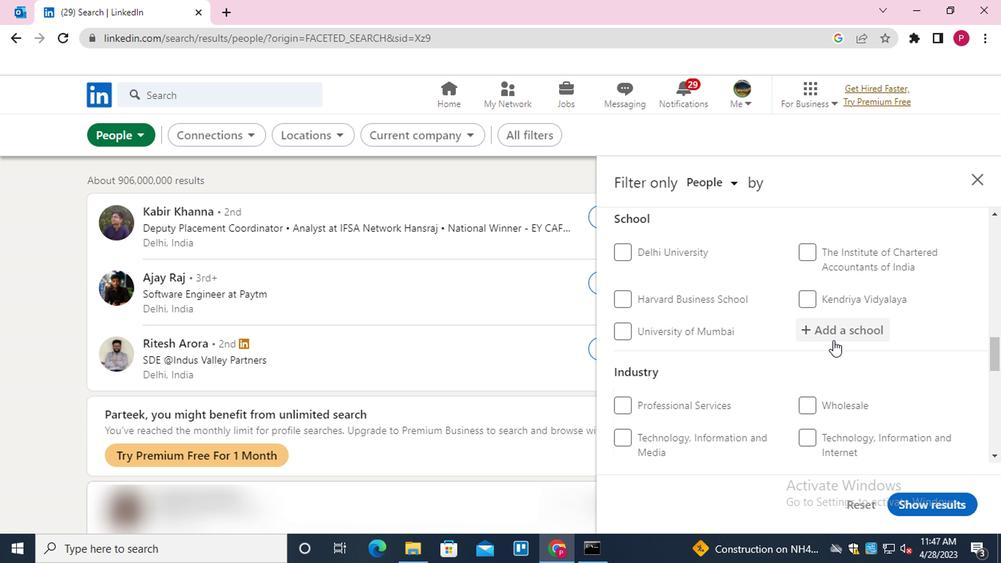 
Action: Mouse pressed left at (835, 328)
Screenshot: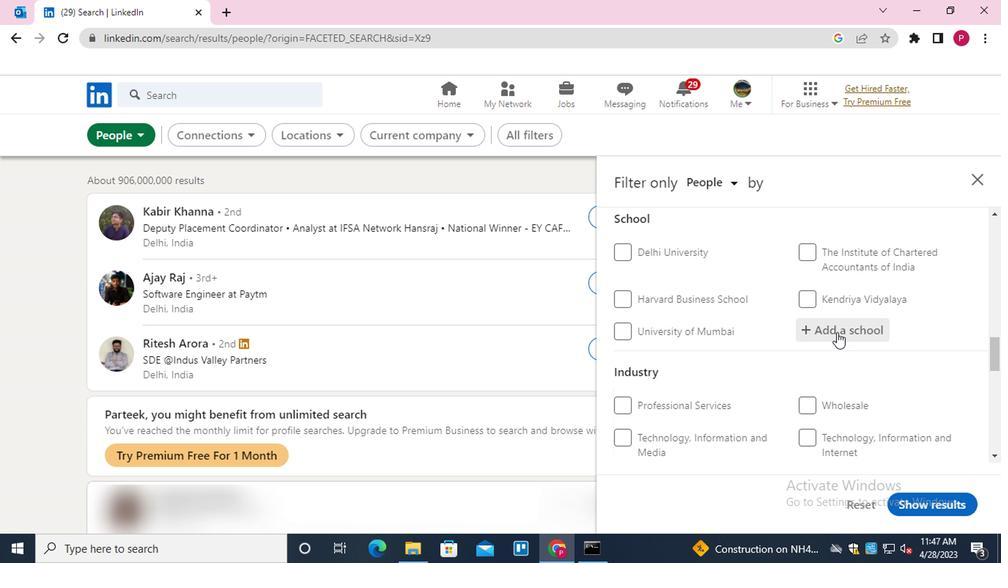 
Action: Mouse scrolled (835, 328) with delta (0, 0)
Screenshot: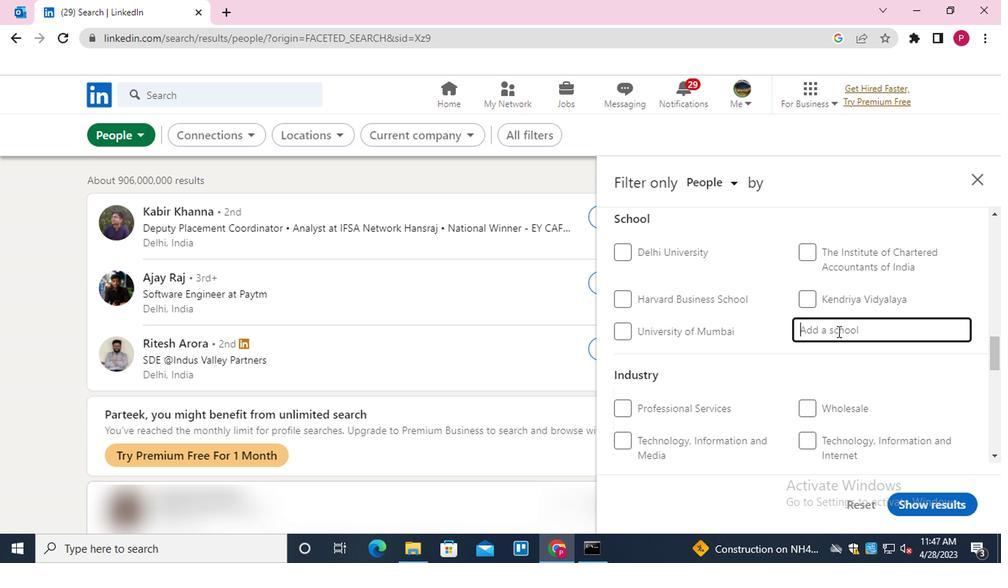 
Action: Mouse scrolled (835, 328) with delta (0, 0)
Screenshot: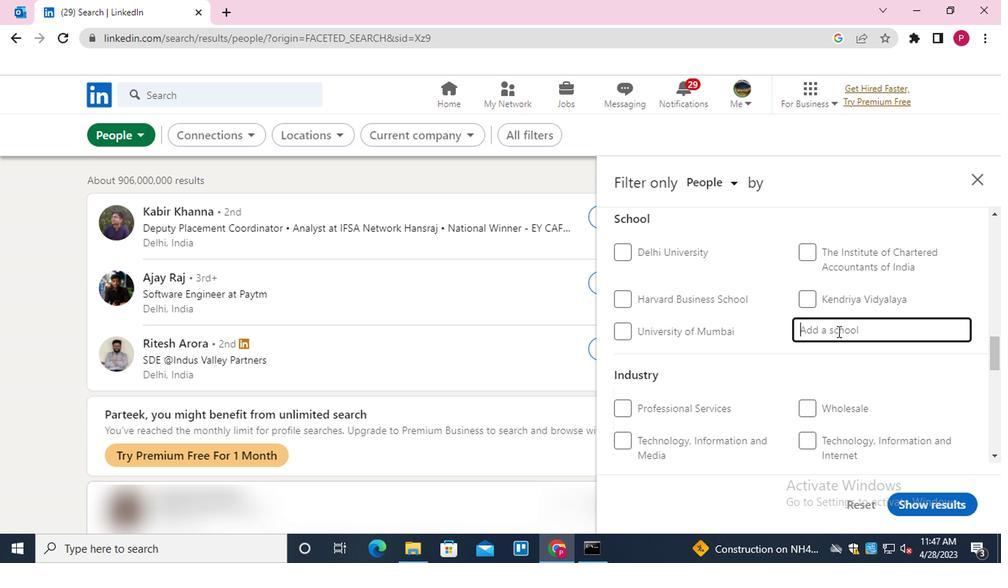 
Action: Mouse moved to (847, 287)
Screenshot: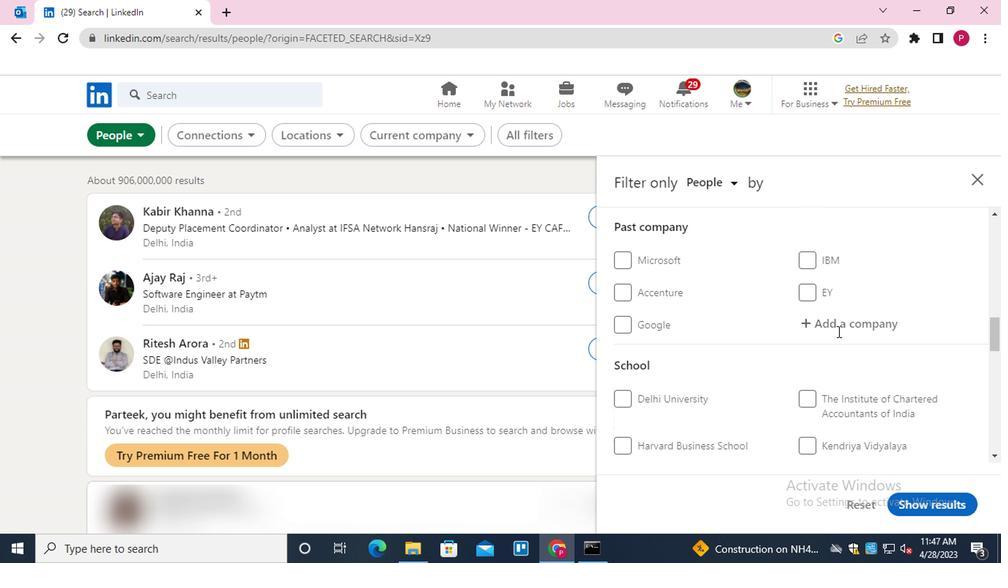
Action: Mouse scrolled (847, 288) with delta (0, 1)
Screenshot: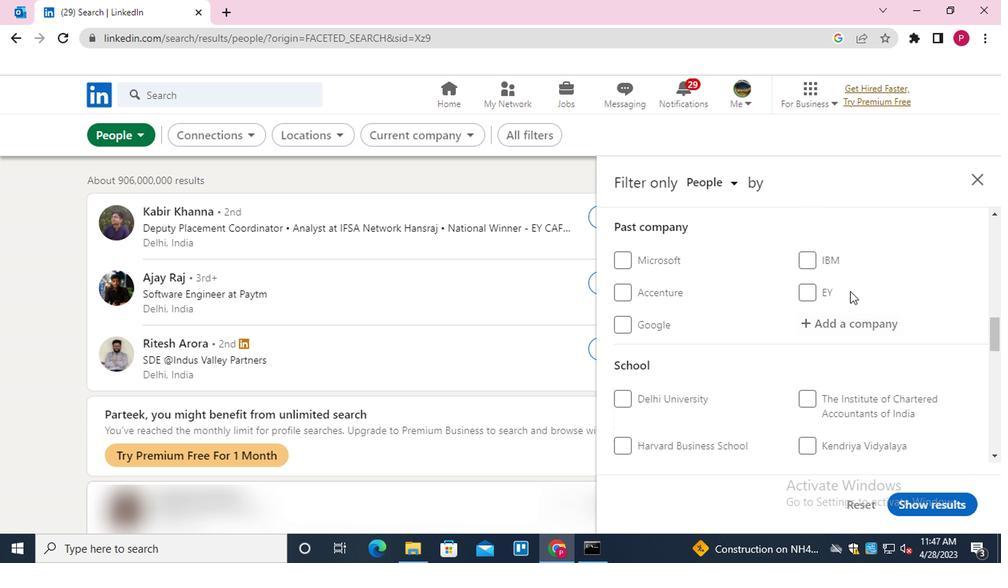 
Action: Mouse scrolled (847, 288) with delta (0, 1)
Screenshot: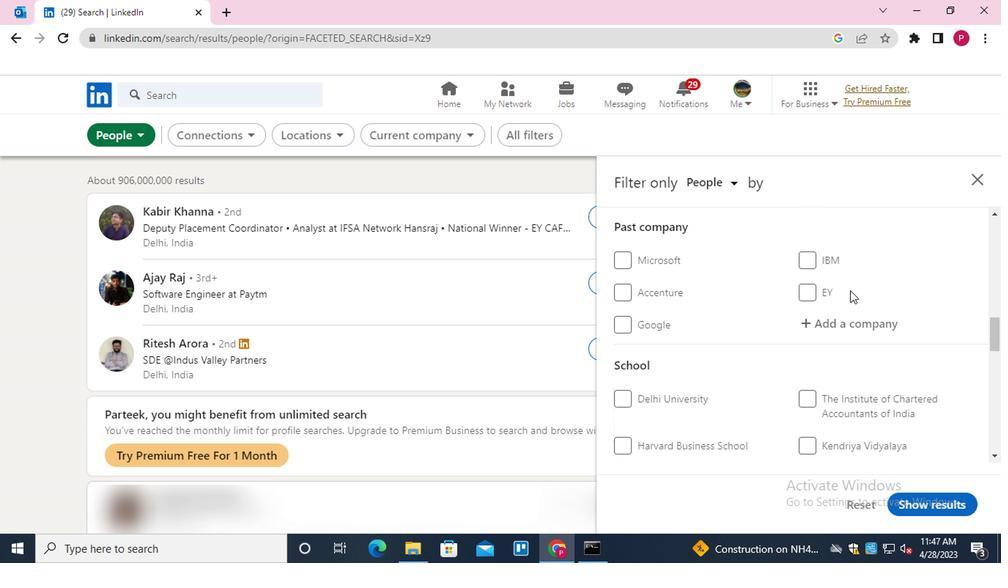 
Action: Mouse moved to (855, 315)
Screenshot: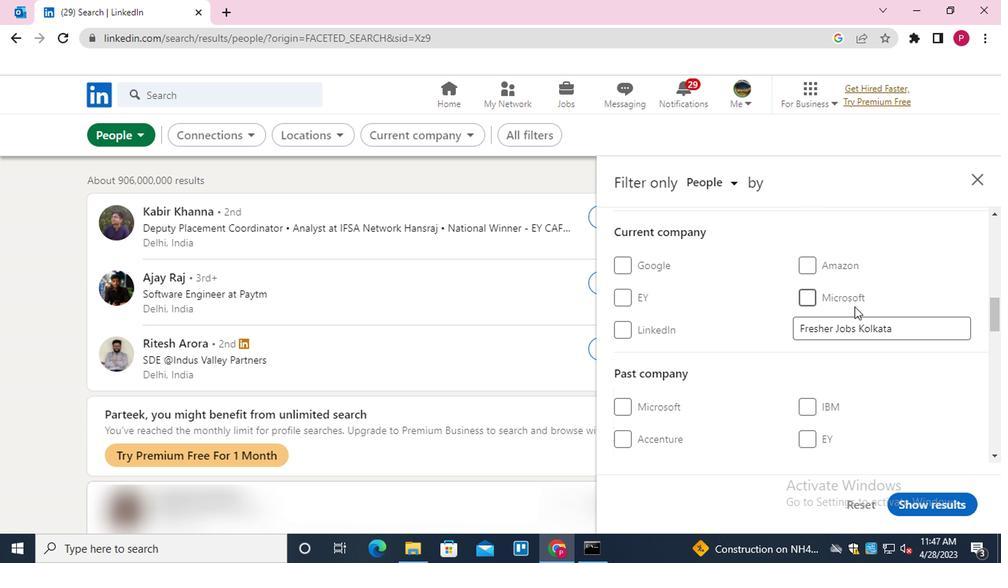
Action: Mouse pressed left at (855, 315)
Screenshot: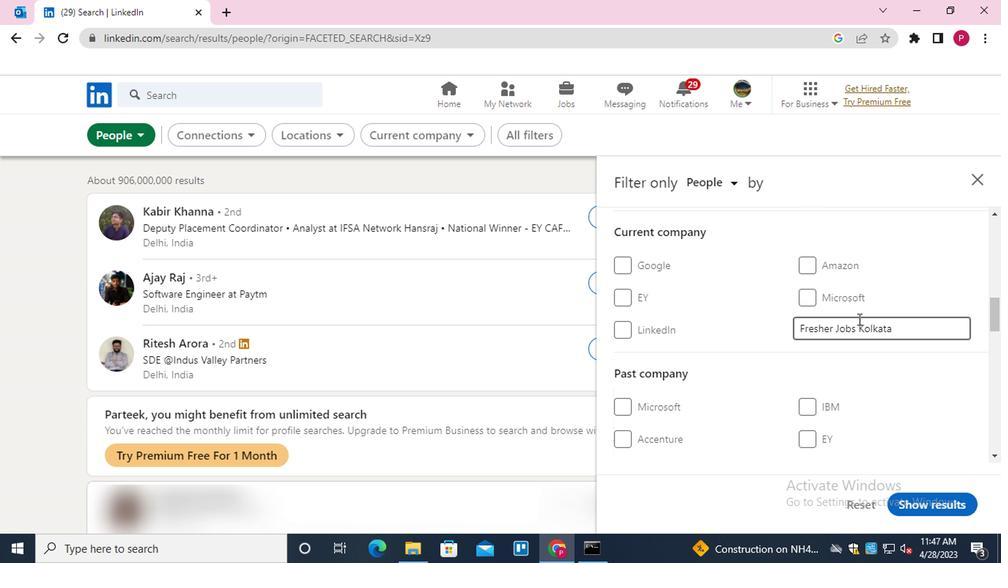 
Action: Key pressed <Key.right><Key.right><Key.right><Key.right><Key.right><Key.right><Key.right><Key.right><Key.right><Key.right><Key.right><Key.right><Key.backspace><Key.backspace><Key.backspace><Key.backspace><Key.backspace><Key.backspace><Key.backspace><Key.backspace><Key.backspace><Key.backspace><Key.backspace><Key.backspace><Key.backspace><Key.backspace><Key.backspace><Key.backspace><Key.backspace><Key.backspace><Key.backspace><Key.backspace><Key.shift>VOLVO<Key.down><Key.enter>
Screenshot: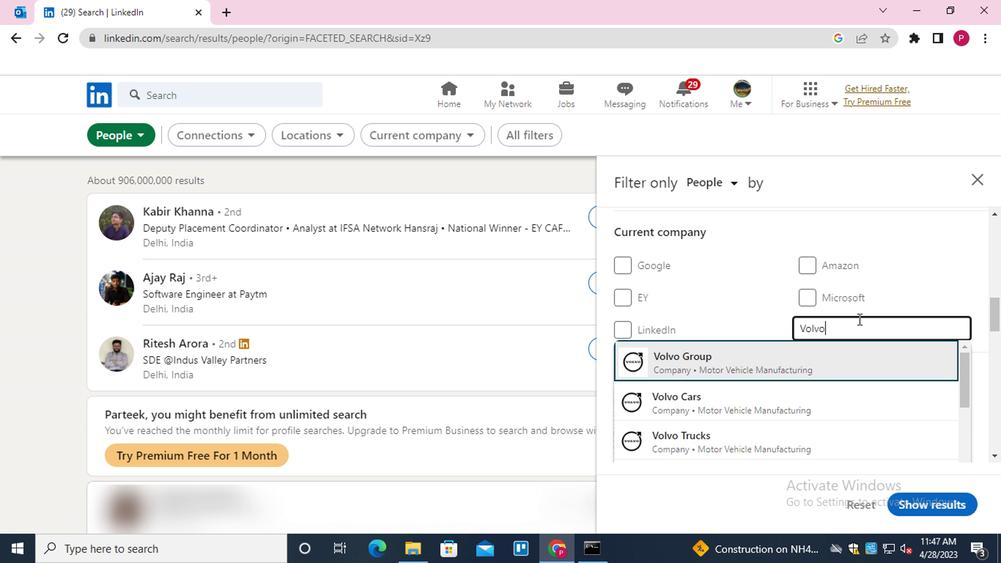 
Action: Mouse moved to (825, 328)
Screenshot: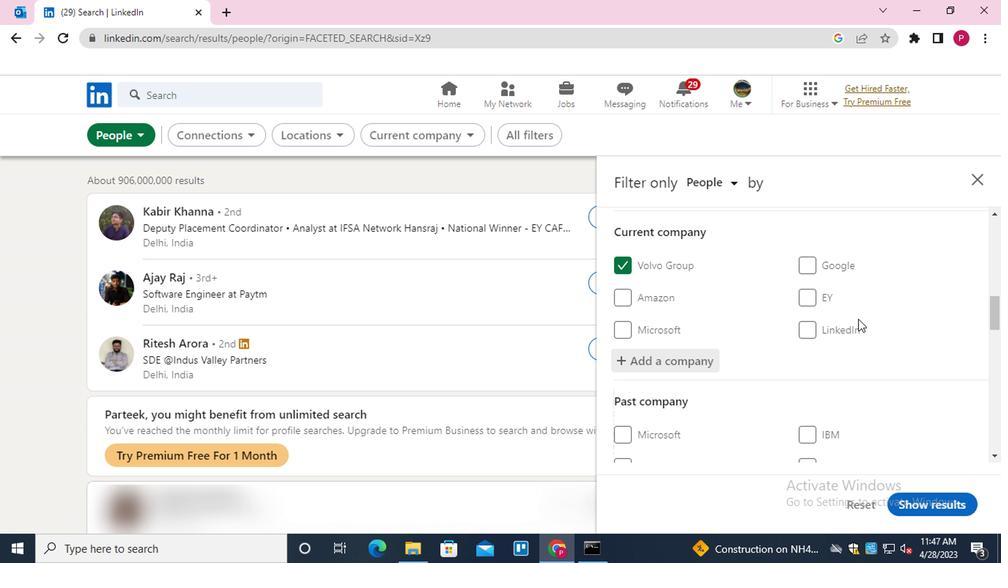 
Action: Mouse scrolled (825, 327) with delta (0, -1)
Screenshot: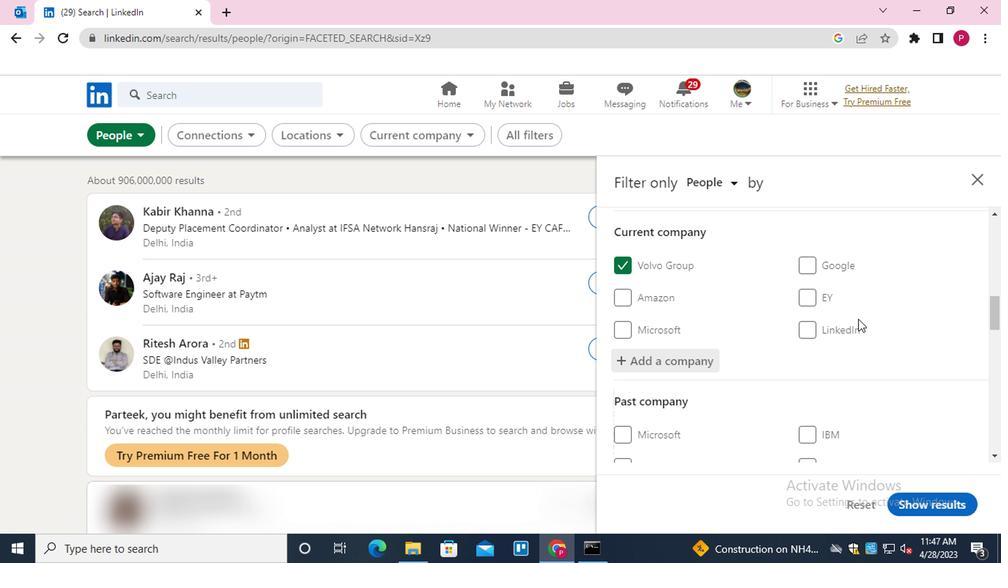 
Action: Mouse moved to (810, 332)
Screenshot: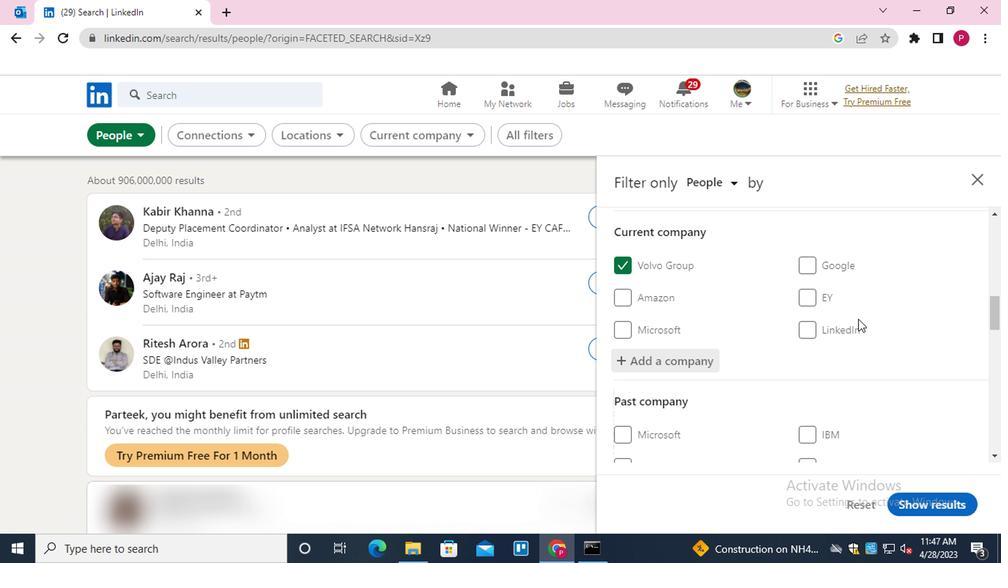 
Action: Mouse scrolled (810, 332) with delta (0, 0)
Screenshot: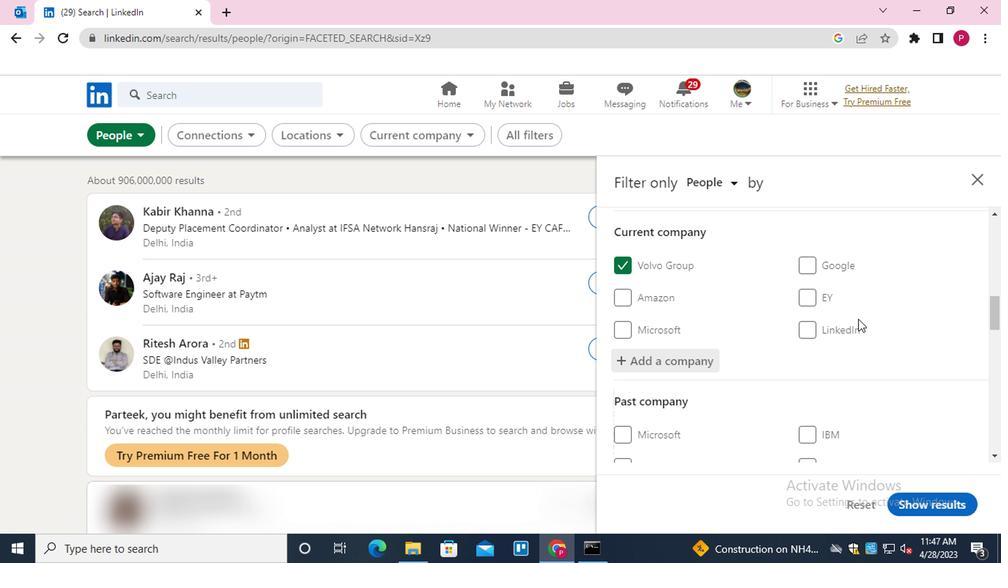 
Action: Mouse moved to (775, 339)
Screenshot: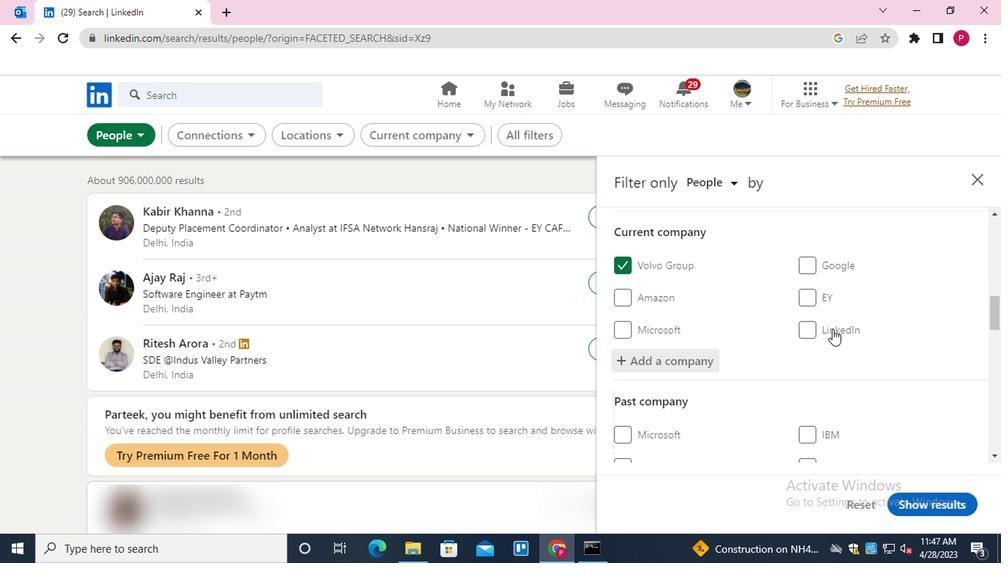 
Action: Mouse scrolled (775, 339) with delta (0, 0)
Screenshot: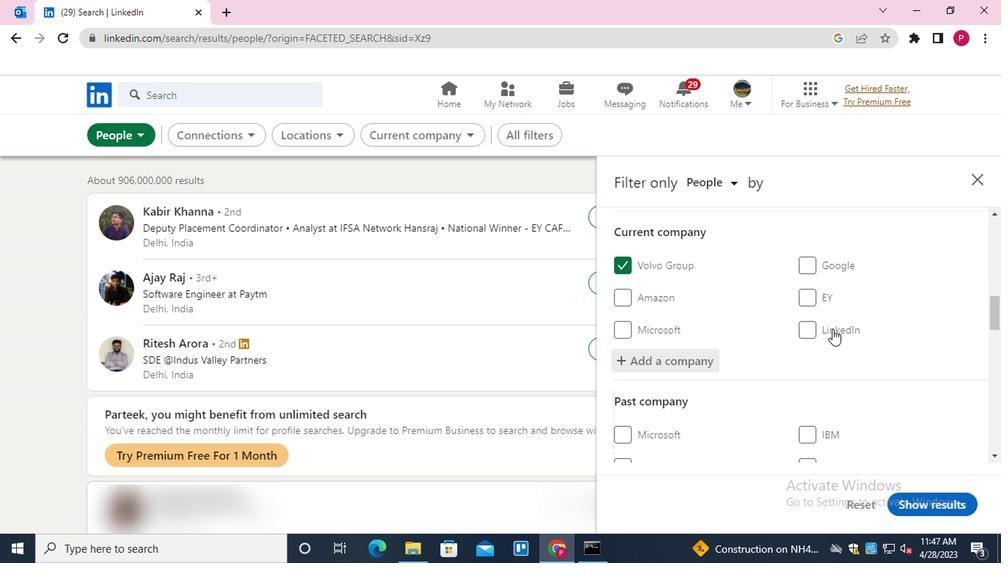 
Action: Mouse moved to (734, 340)
Screenshot: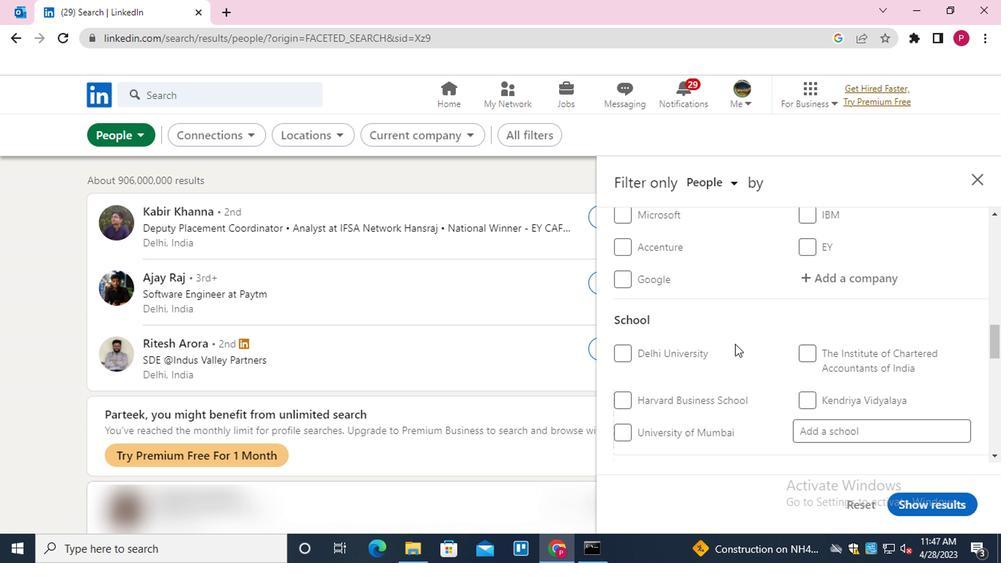 
Action: Mouse scrolled (734, 339) with delta (0, 0)
Screenshot: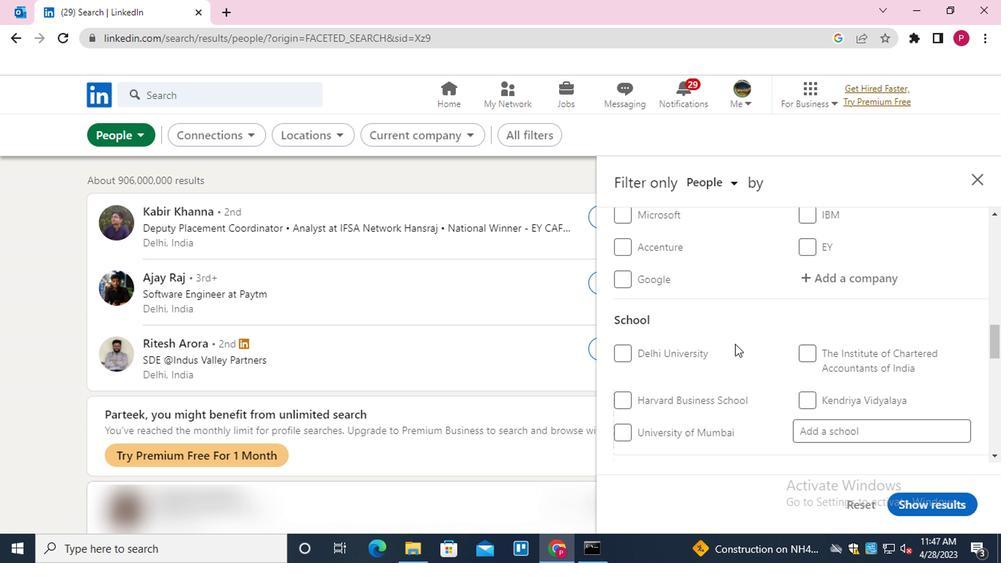 
Action: Mouse moved to (737, 341)
Screenshot: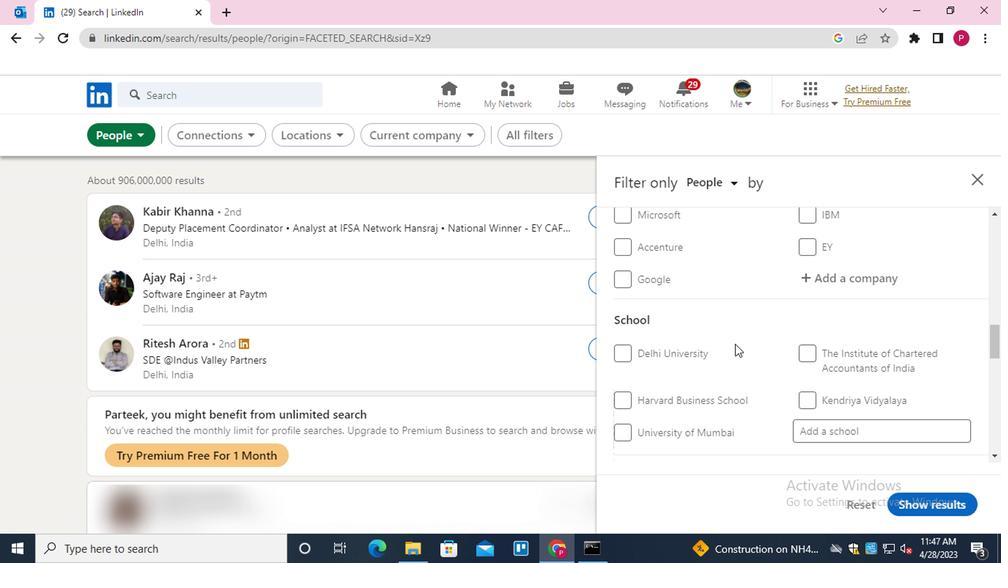 
Action: Mouse scrolled (737, 340) with delta (0, -1)
Screenshot: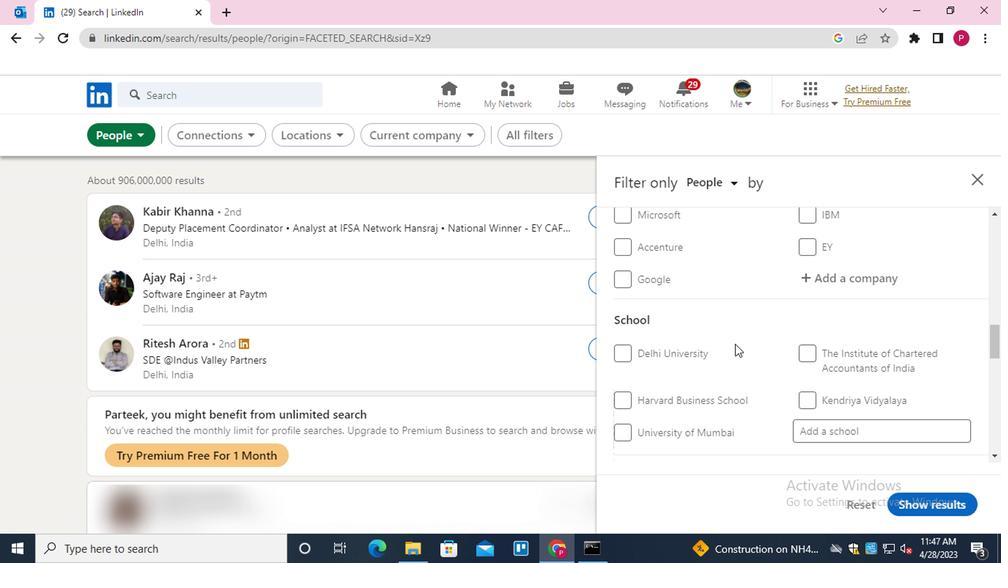 
Action: Mouse moved to (739, 341)
Screenshot: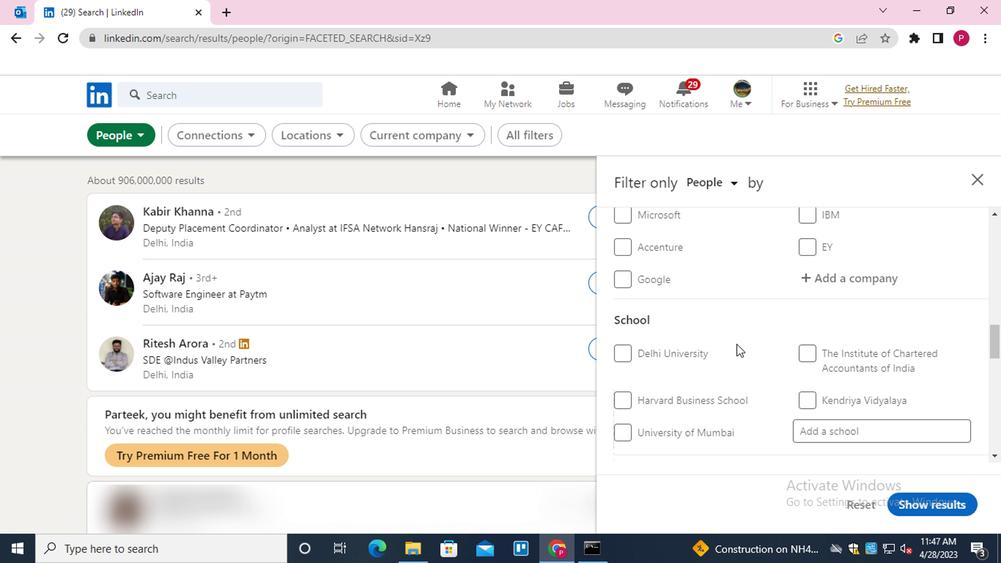 
Action: Mouse scrolled (739, 340) with delta (0, -1)
Screenshot: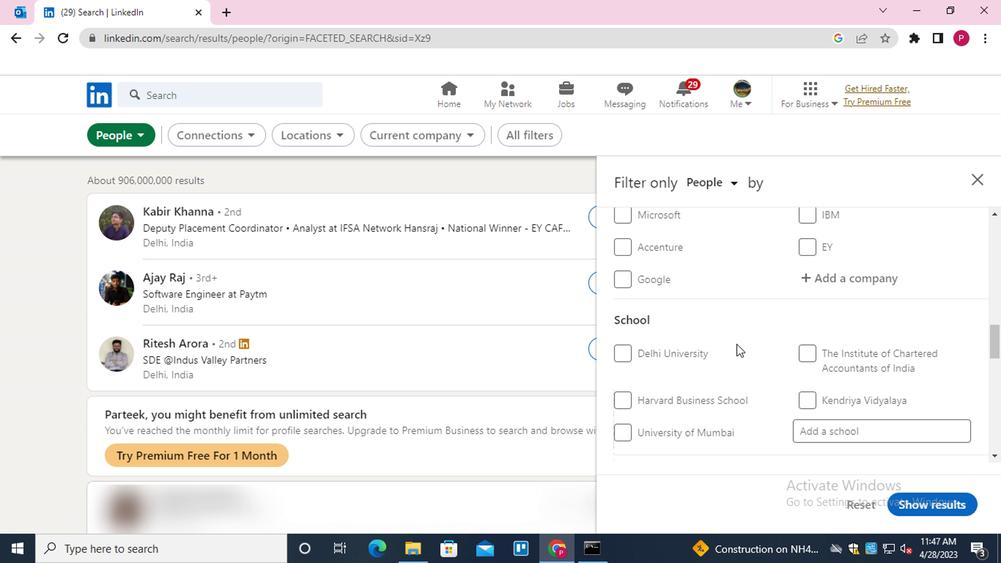 
Action: Mouse moved to (854, 219)
Screenshot: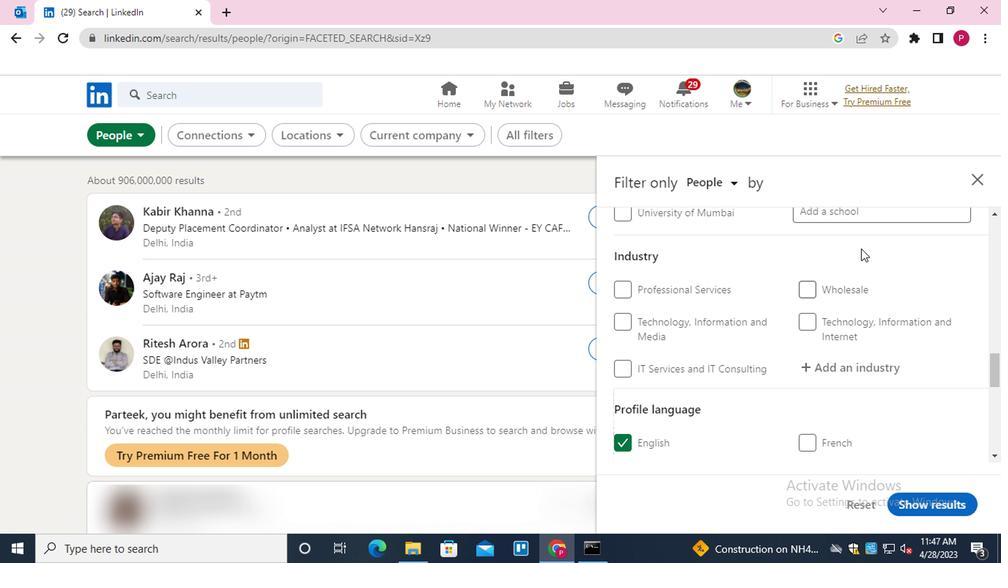 
Action: Mouse pressed left at (854, 219)
Screenshot: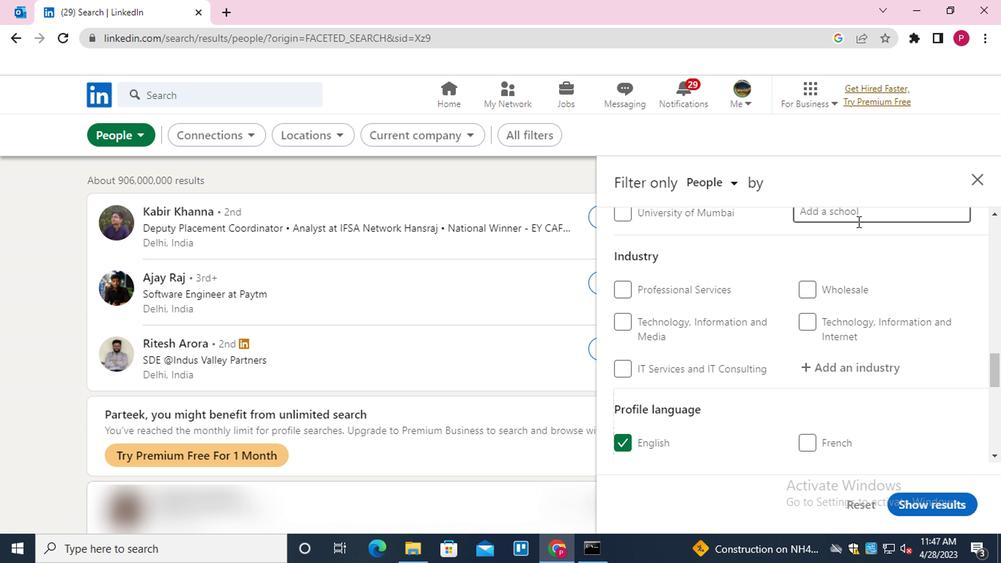 
Action: Key pressed <Key.shift><Key.shift><Key.shift><Key.shift><Key.shift><Key.shift>FRESHER<Key.space><Key.shift>JOBS<Key.space><Key.shift>G<Key.backspace><Key.shift>KOLKATA<Key.enter>
Screenshot: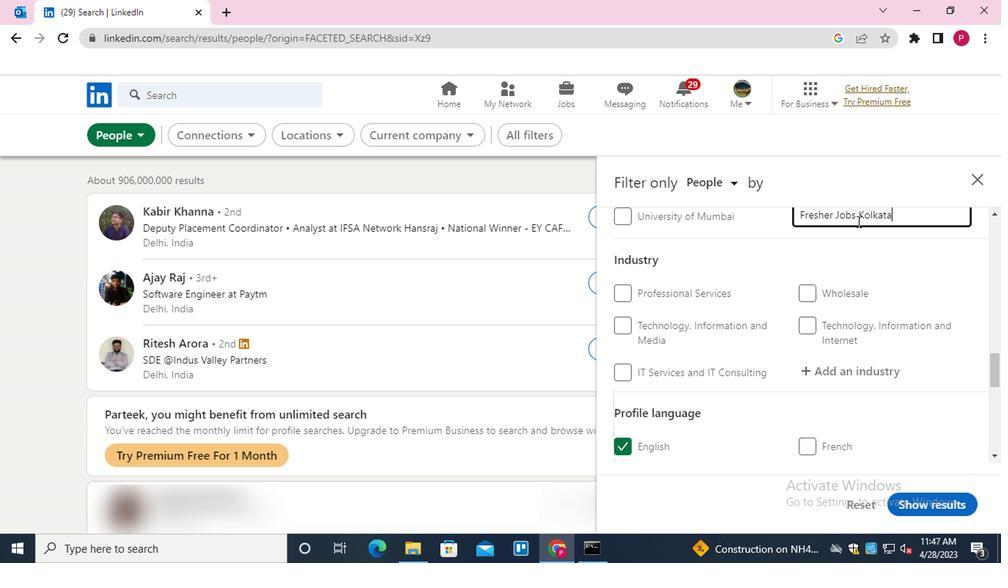 
Action: Mouse moved to (809, 343)
Screenshot: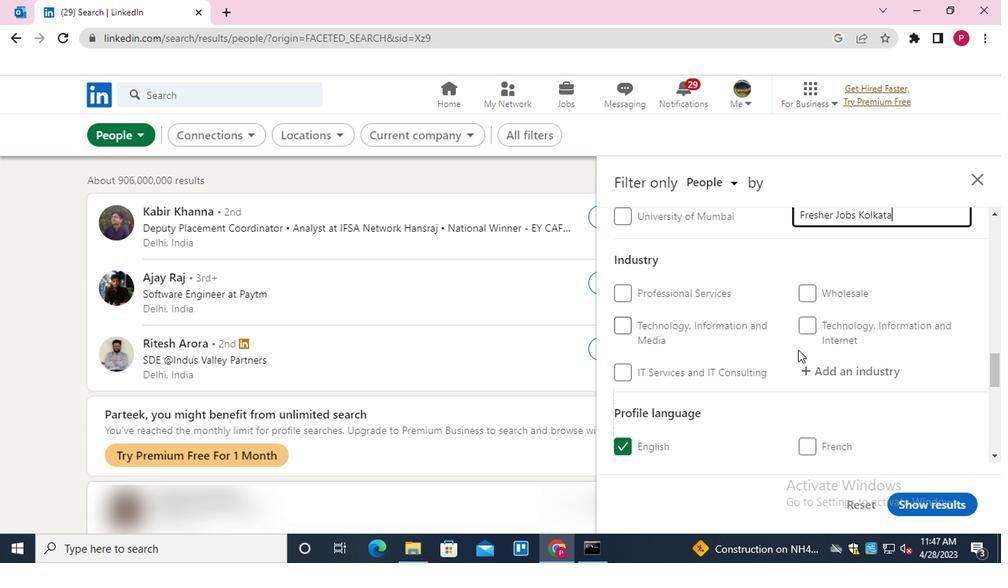 
Action: Mouse scrolled (809, 343) with delta (0, 0)
Screenshot: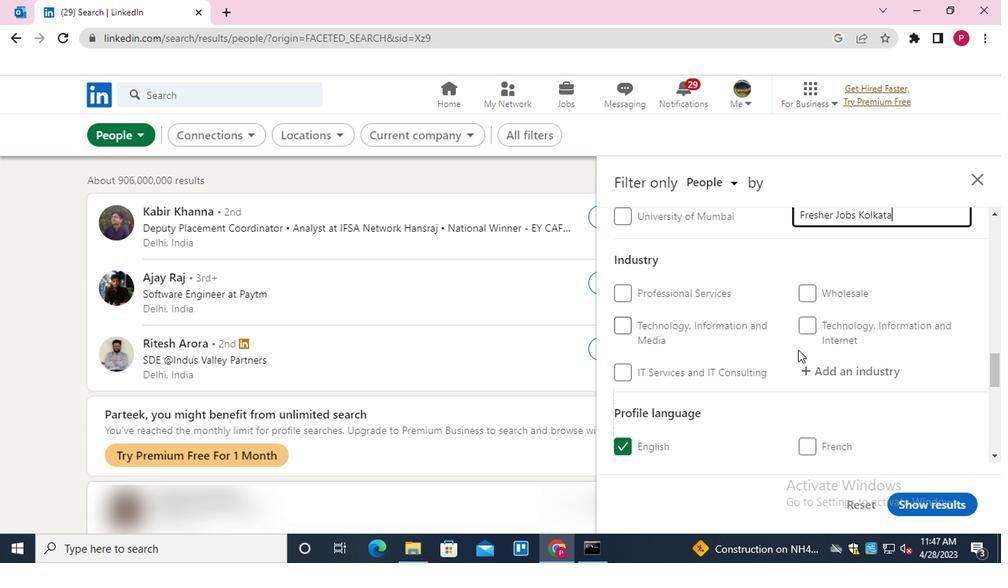 
Action: Mouse moved to (854, 291)
Screenshot: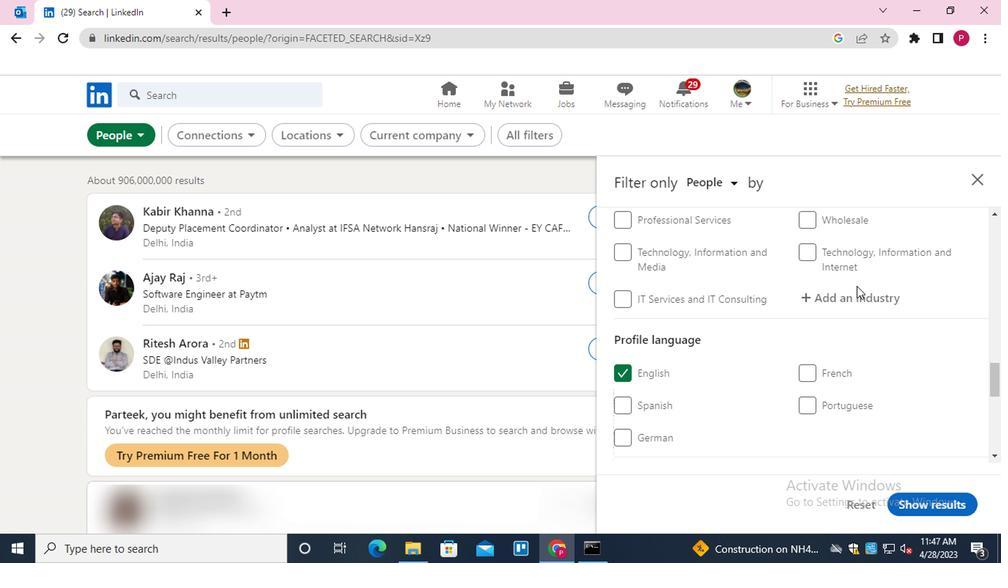 
Action: Mouse pressed left at (854, 291)
Screenshot: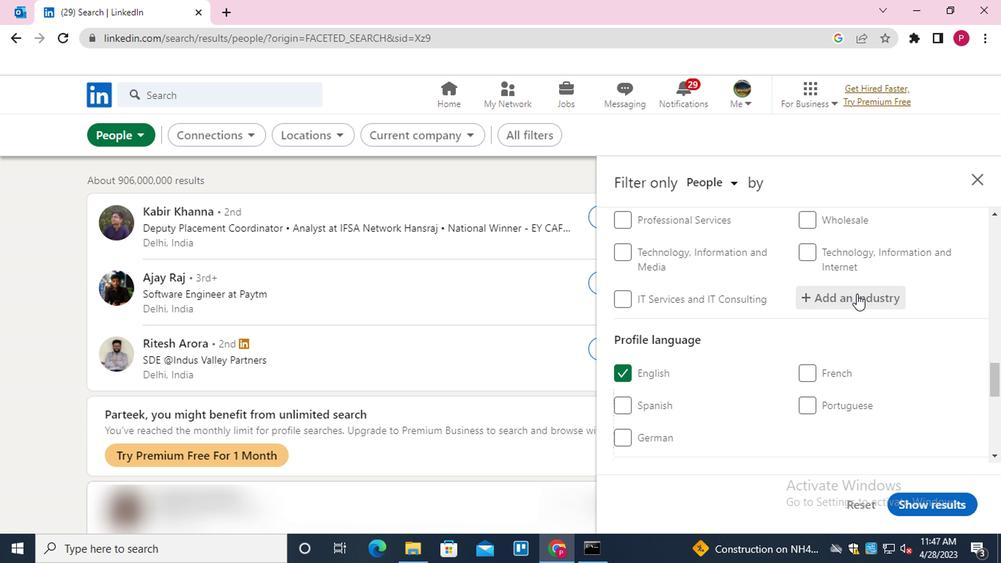 
Action: Key pressed <Key.shift><Key.shift>BLOCK<Key.down><Key.enter>
Screenshot: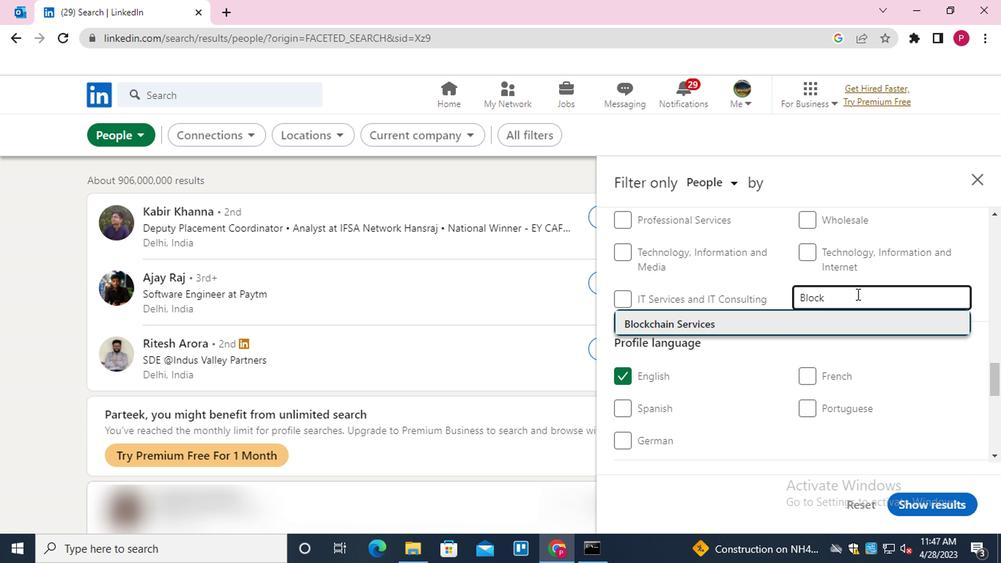 
Action: Mouse moved to (794, 329)
Screenshot: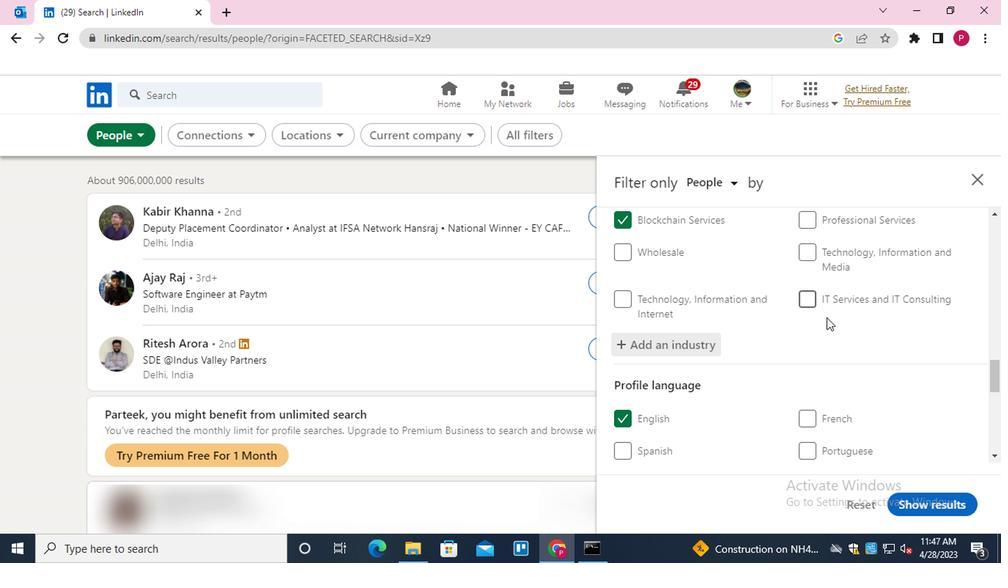 
Action: Mouse scrolled (794, 328) with delta (0, -1)
Screenshot: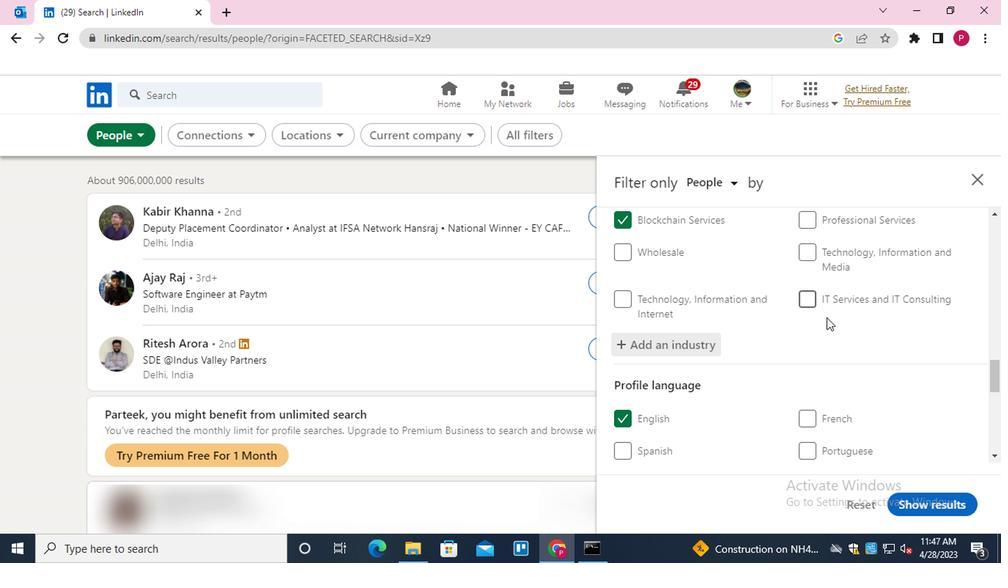 
Action: Mouse moved to (792, 333)
Screenshot: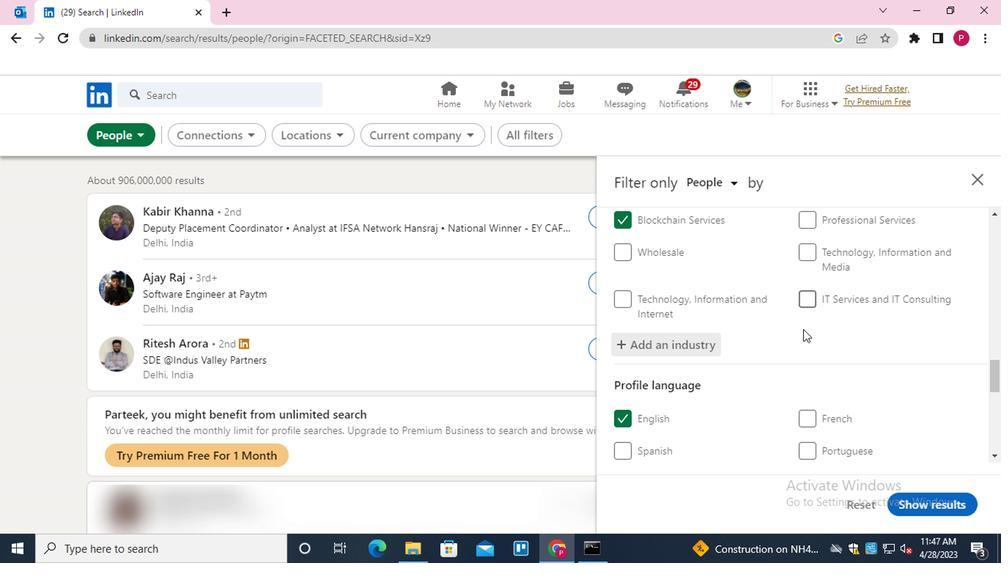 
Action: Mouse scrolled (792, 332) with delta (0, -1)
Screenshot: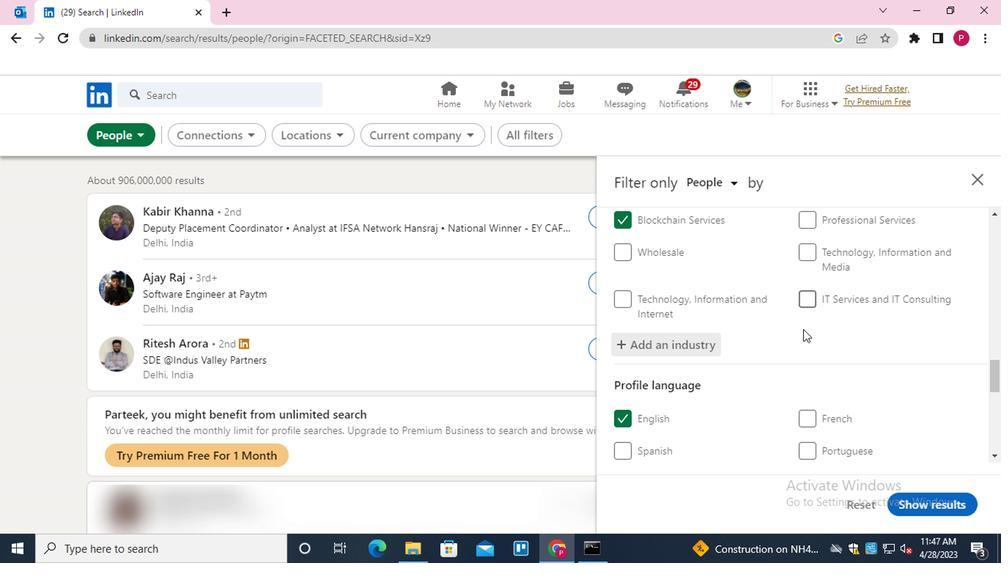 
Action: Mouse moved to (791, 335)
Screenshot: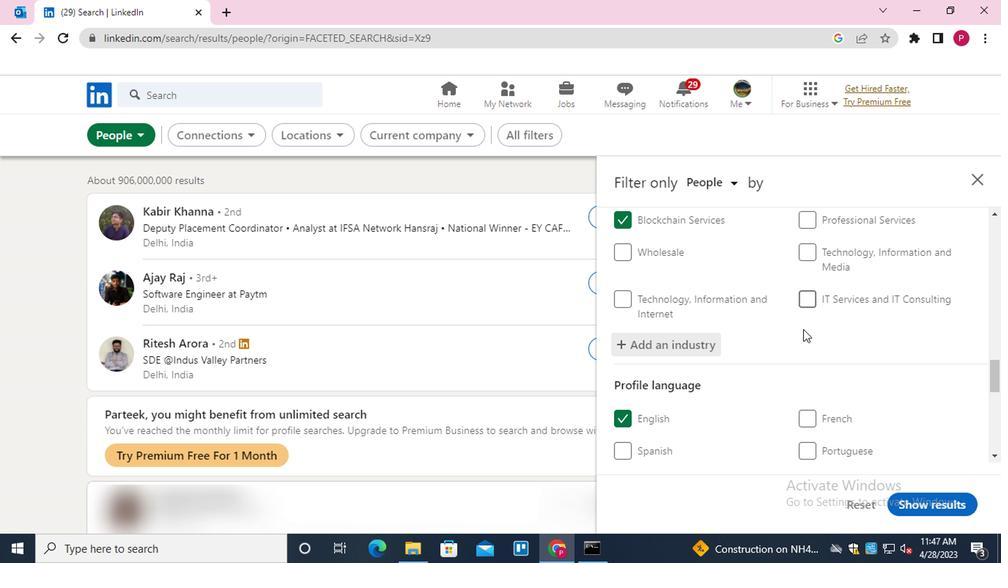 
Action: Mouse scrolled (791, 334) with delta (0, -1)
Screenshot: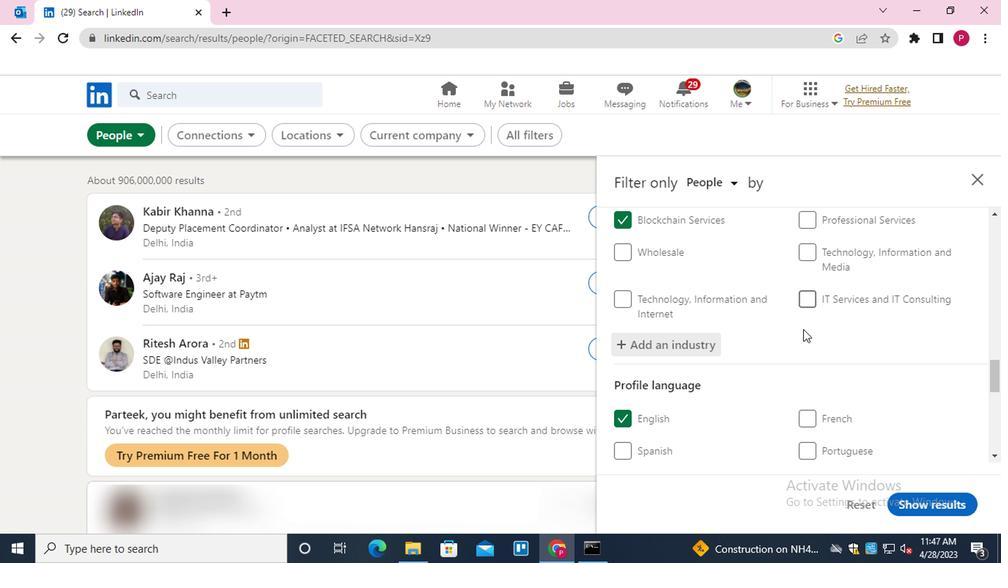 
Action: Mouse moved to (774, 364)
Screenshot: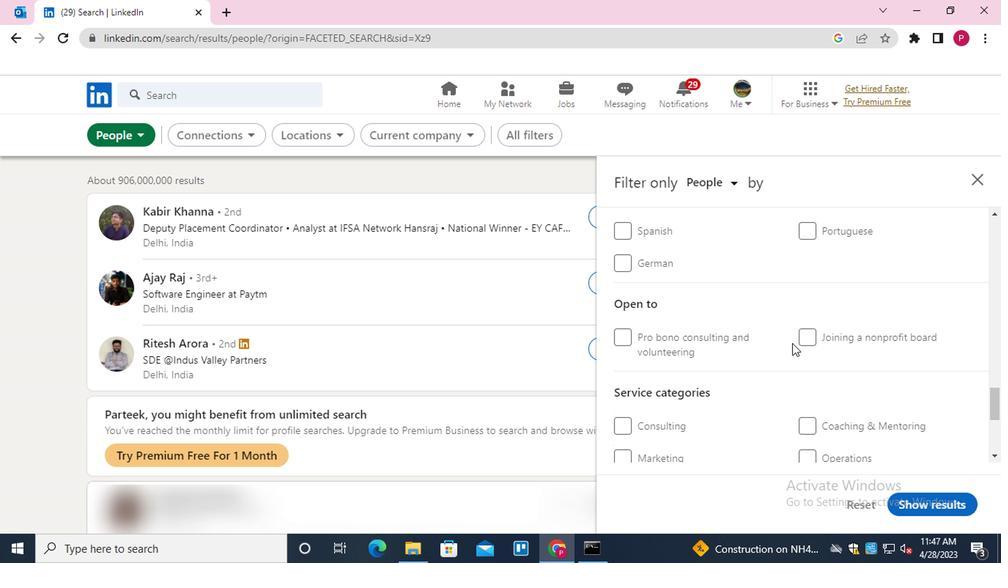 
Action: Mouse scrolled (774, 364) with delta (0, 0)
Screenshot: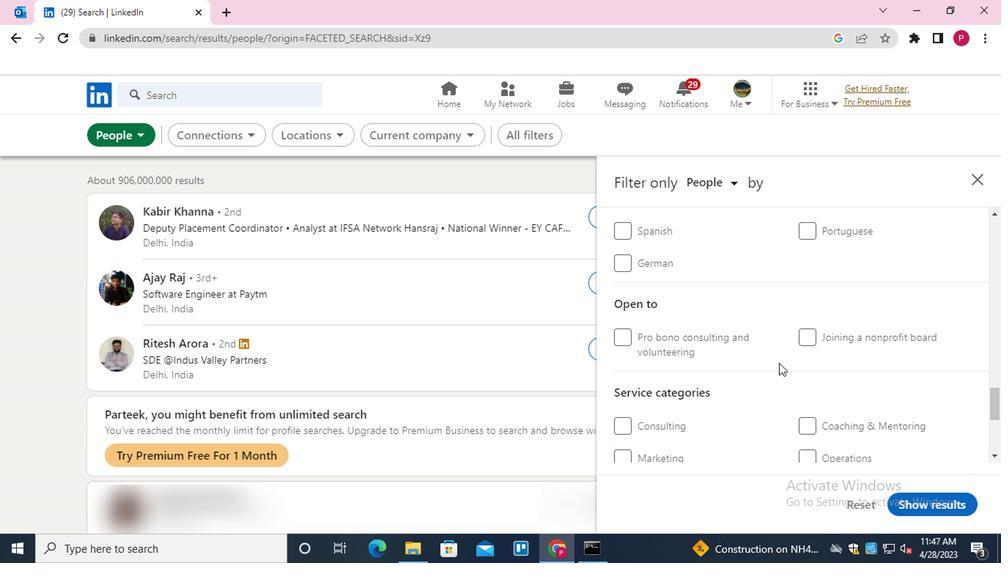
Action: Mouse scrolled (774, 364) with delta (0, 0)
Screenshot: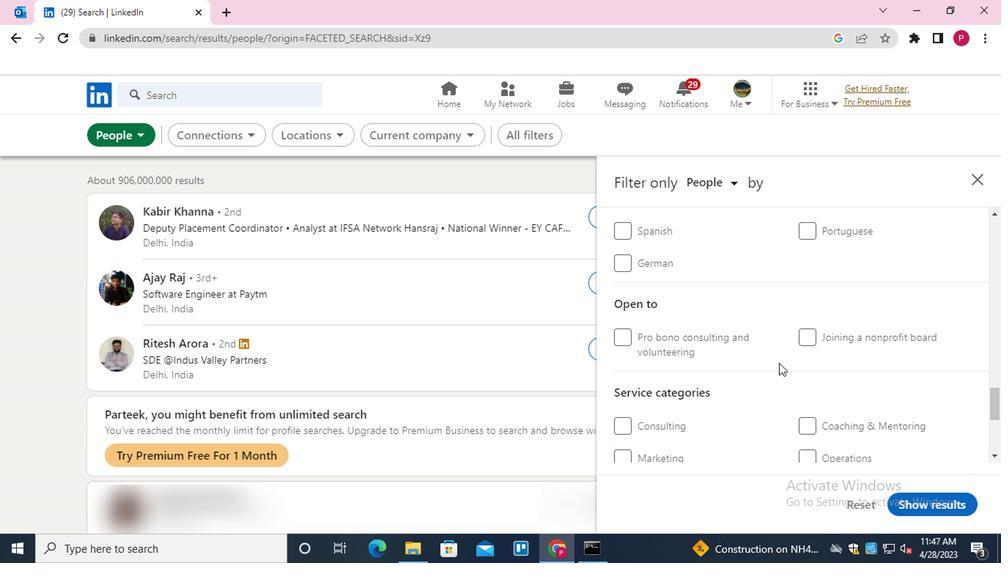 
Action: Mouse scrolled (774, 364) with delta (0, 0)
Screenshot: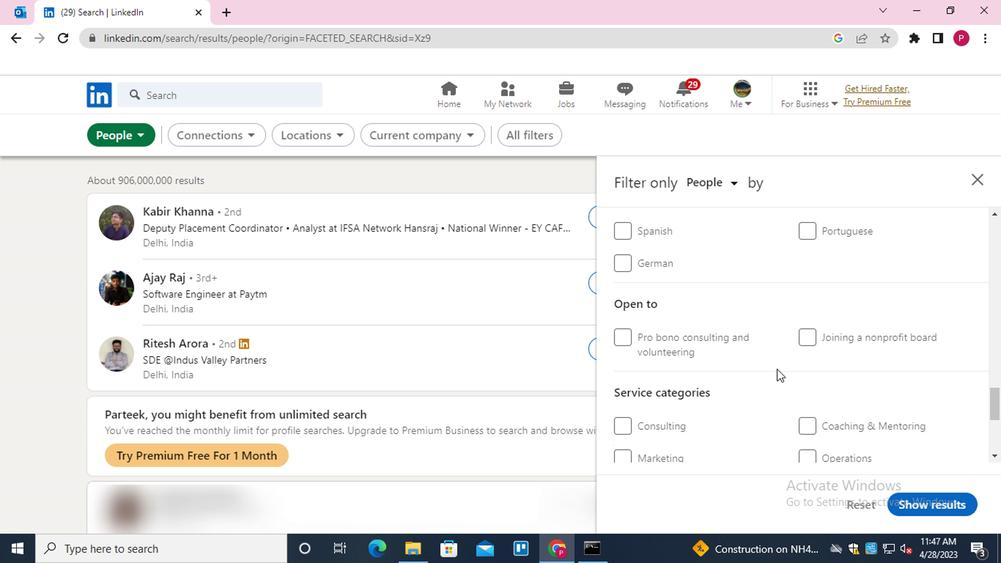 
Action: Mouse moved to (872, 270)
Screenshot: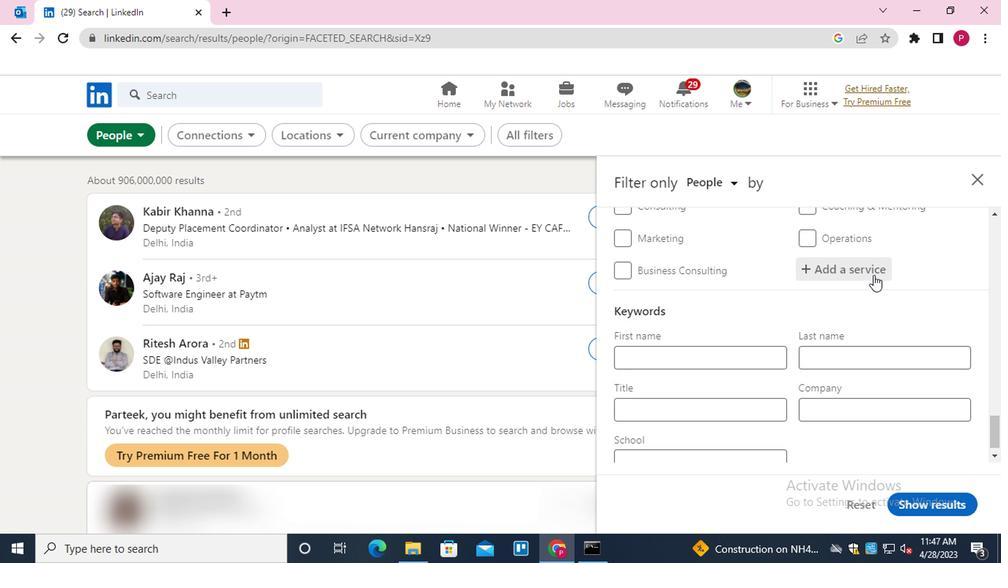 
Action: Mouse pressed left at (872, 270)
Screenshot: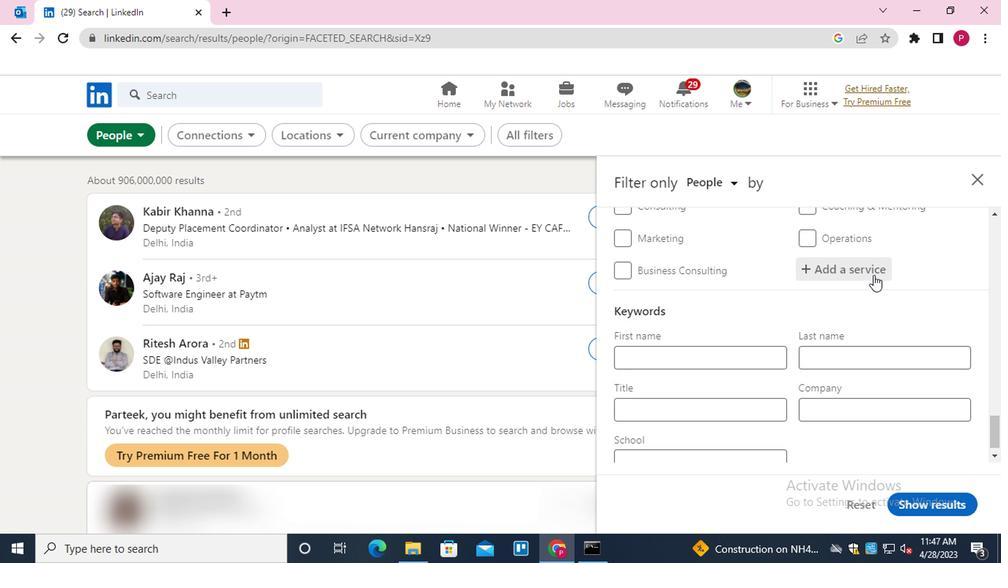
Action: Key pressed <Key.shift><Key.shift><Key.shift><Key.shift><Key.shift><Key.shift><Key.shift>NEGO<Key.down><Key.enter>
Screenshot: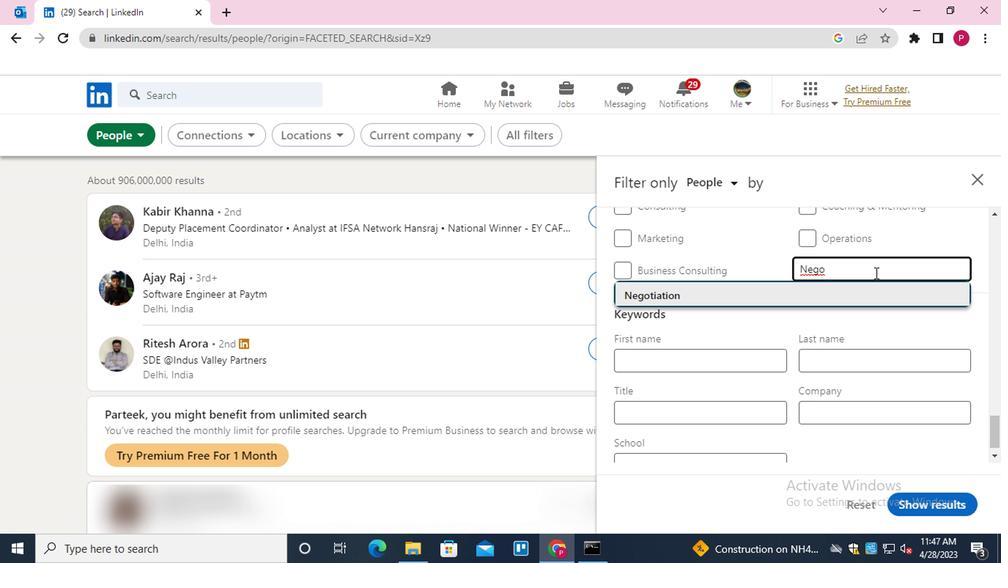 
Action: Mouse moved to (794, 334)
Screenshot: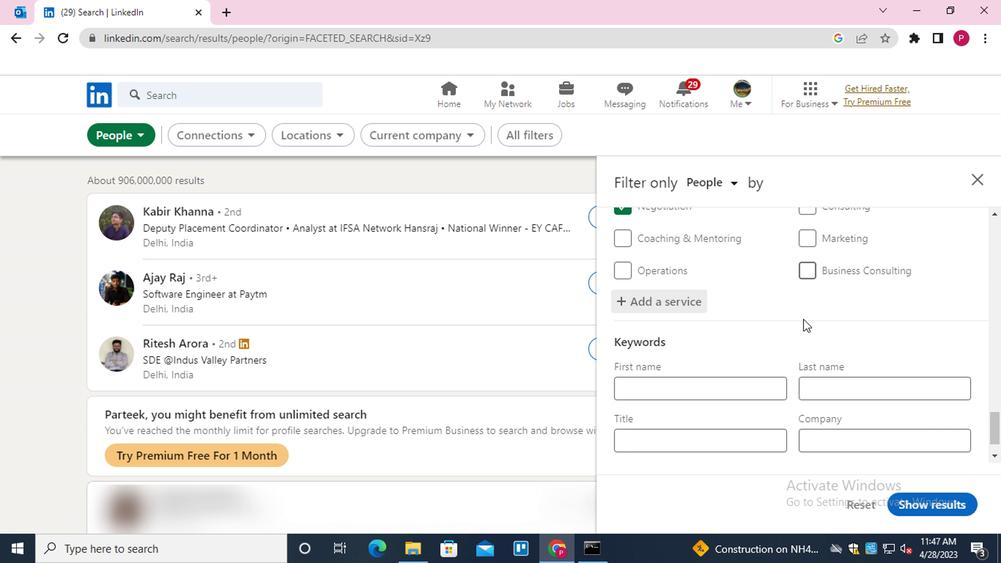 
Action: Mouse scrolled (794, 333) with delta (0, 0)
Screenshot: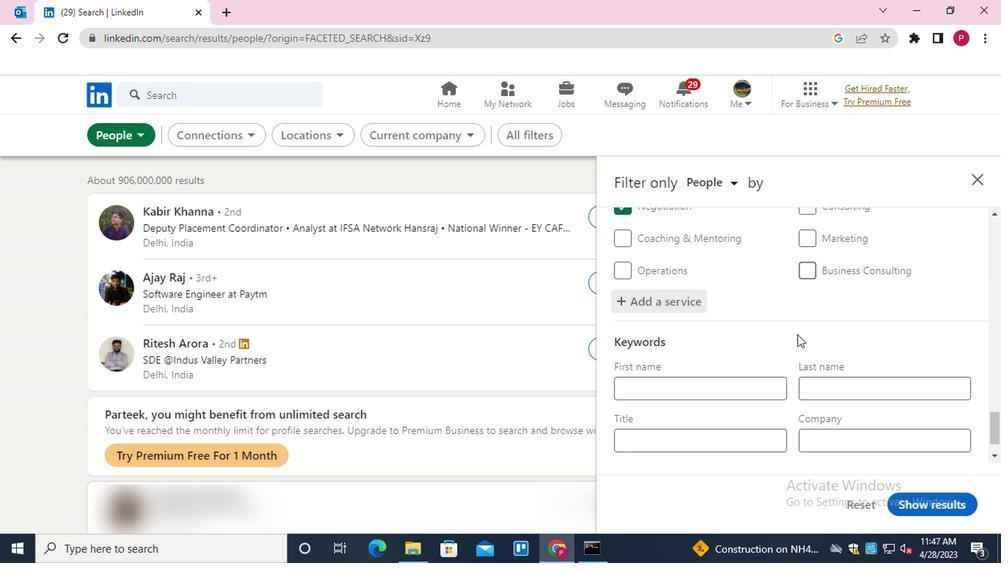 
Action: Mouse moved to (792, 337)
Screenshot: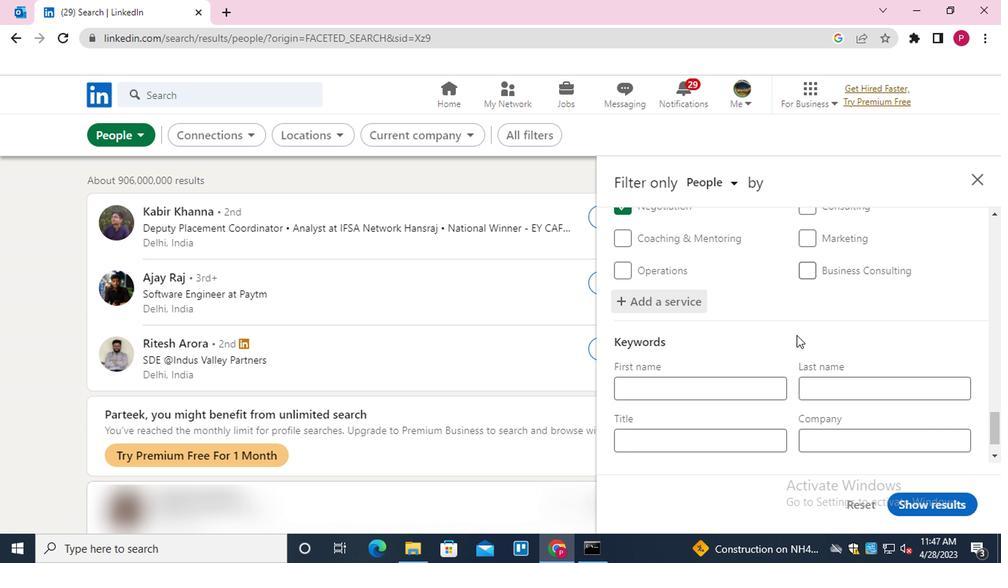 
Action: Mouse scrolled (792, 336) with delta (0, -1)
Screenshot: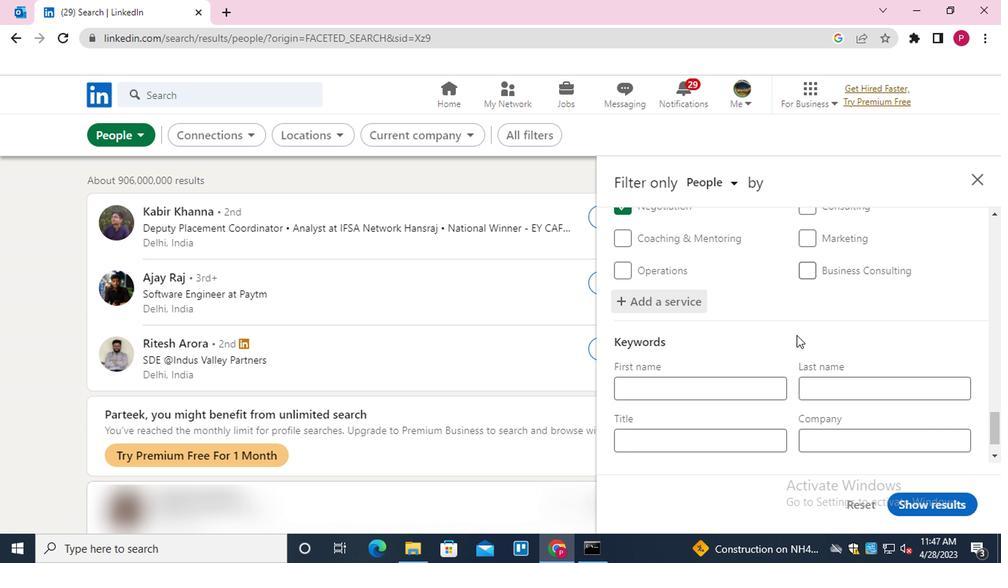 
Action: Mouse moved to (790, 341)
Screenshot: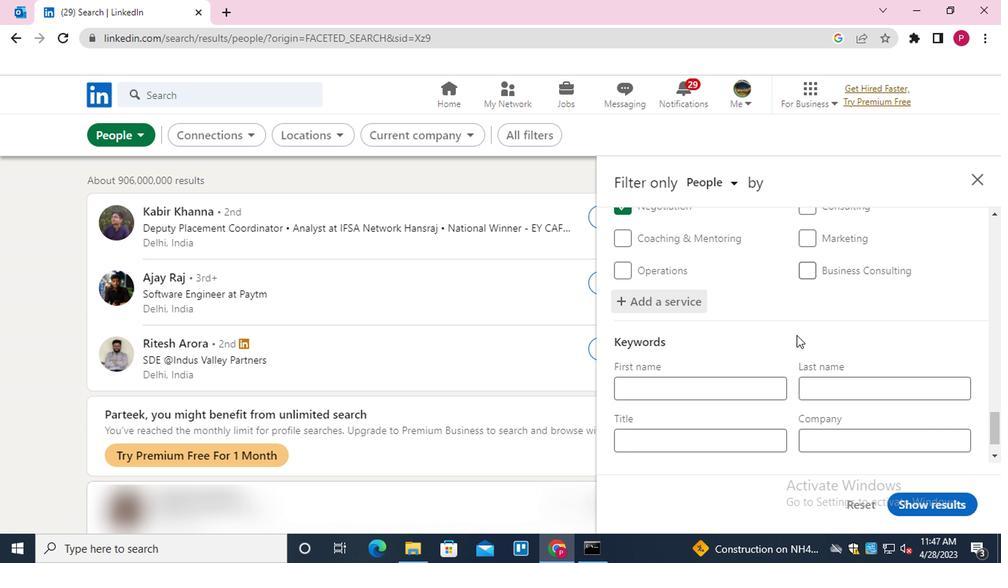 
Action: Mouse scrolled (790, 340) with delta (0, -1)
Screenshot: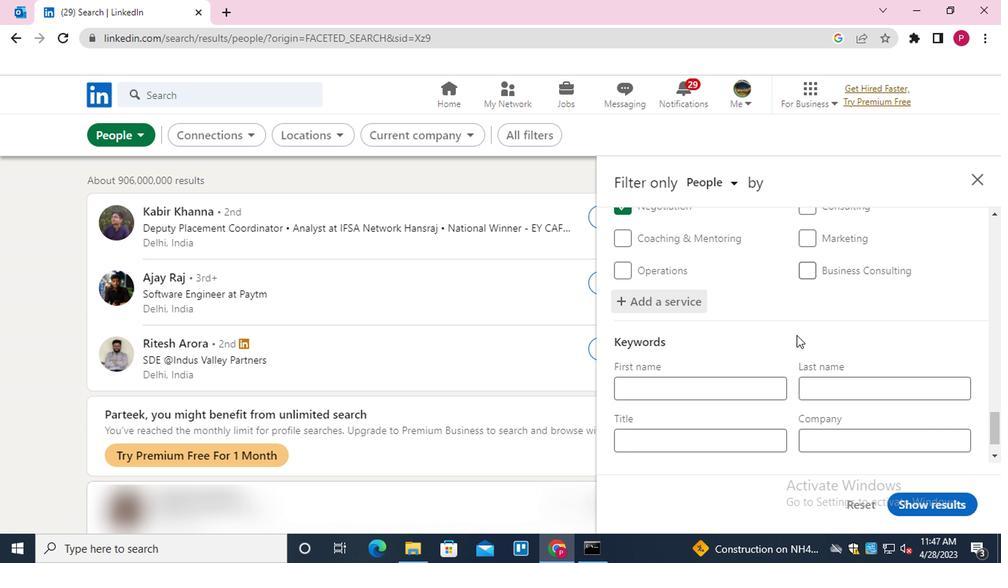 
Action: Mouse moved to (687, 387)
Screenshot: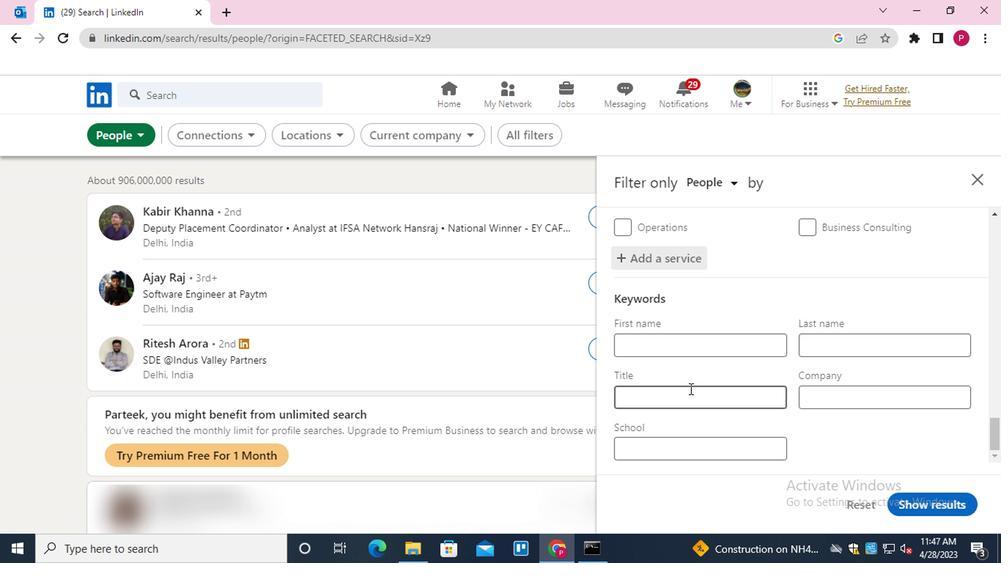 
Action: Mouse pressed left at (687, 387)
Screenshot: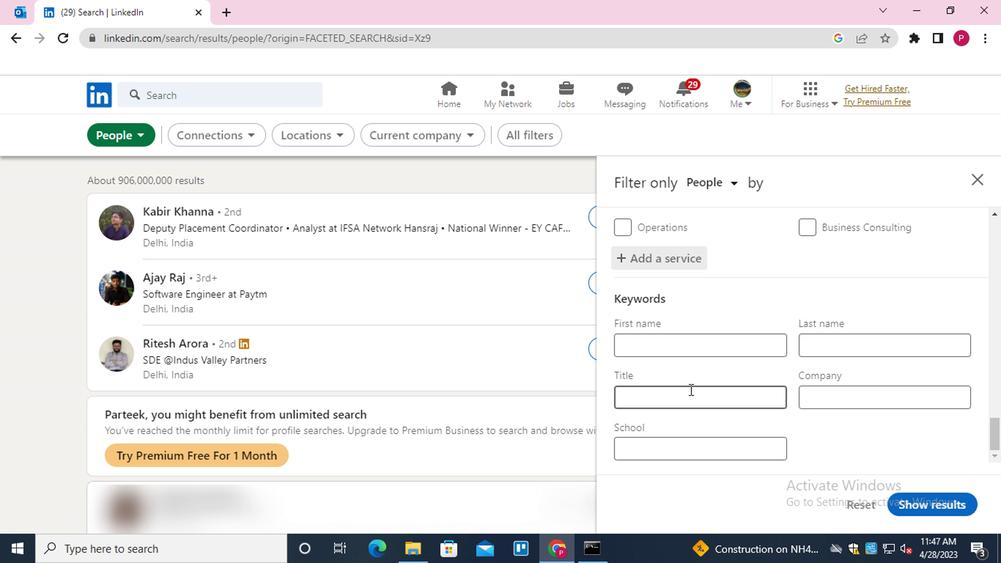 
Action: Key pressed <Key.shift><Key.shift><Key.shift><Key.shift><Key.shift><Key.shift><Key.shift><Key.shift><Key.shift><Key.shift><Key.shift><Key.shift><Key.shift><Key.shift>ORDERLY
Screenshot: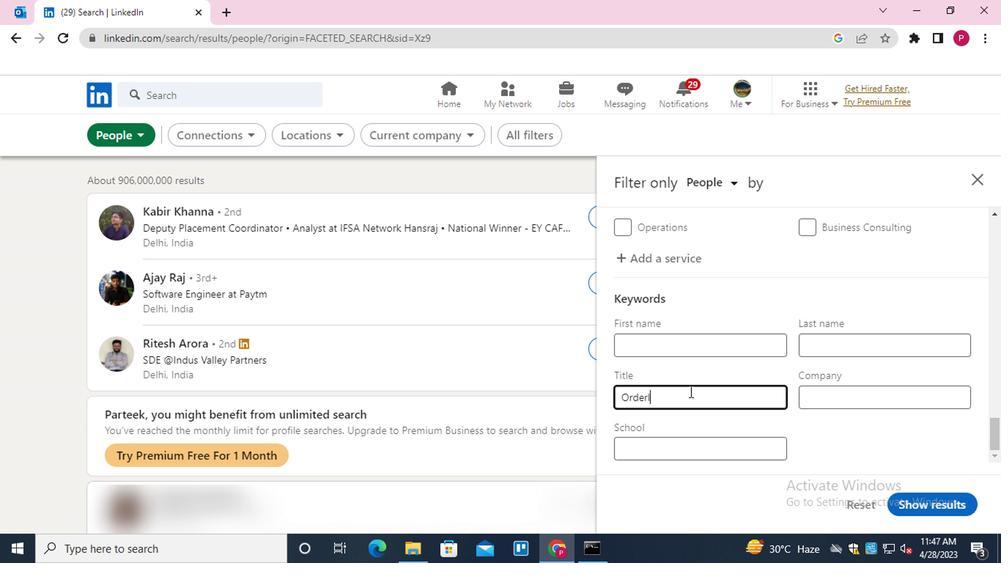 
Action: Mouse moved to (933, 503)
Screenshot: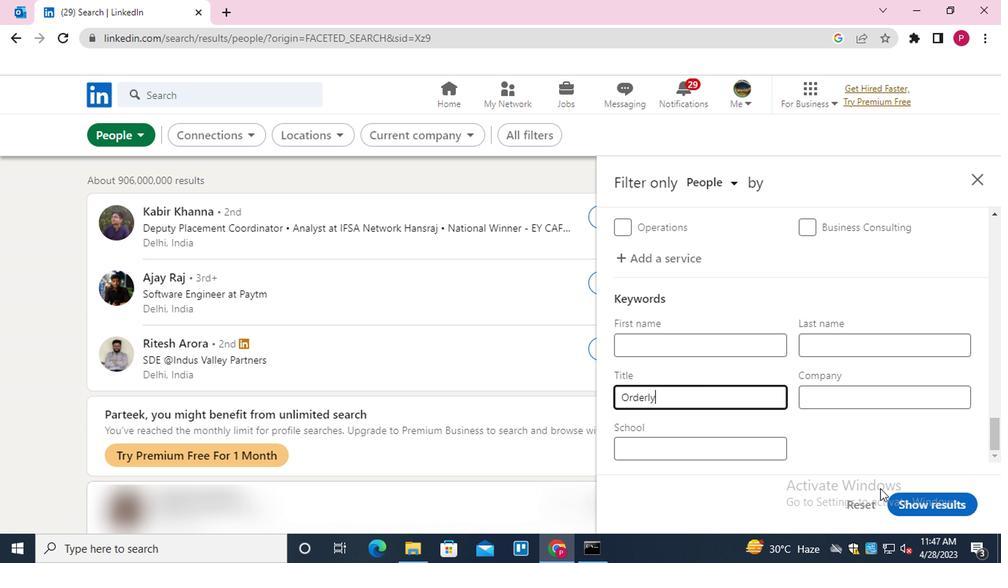 
Action: Mouse pressed left at (933, 503)
Screenshot: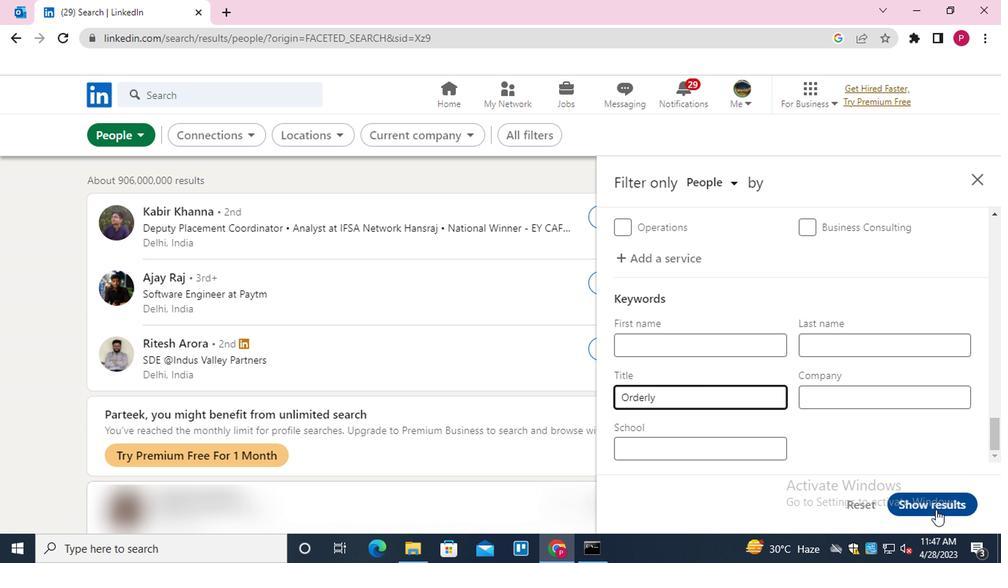 
Action: Mouse moved to (482, 341)
Screenshot: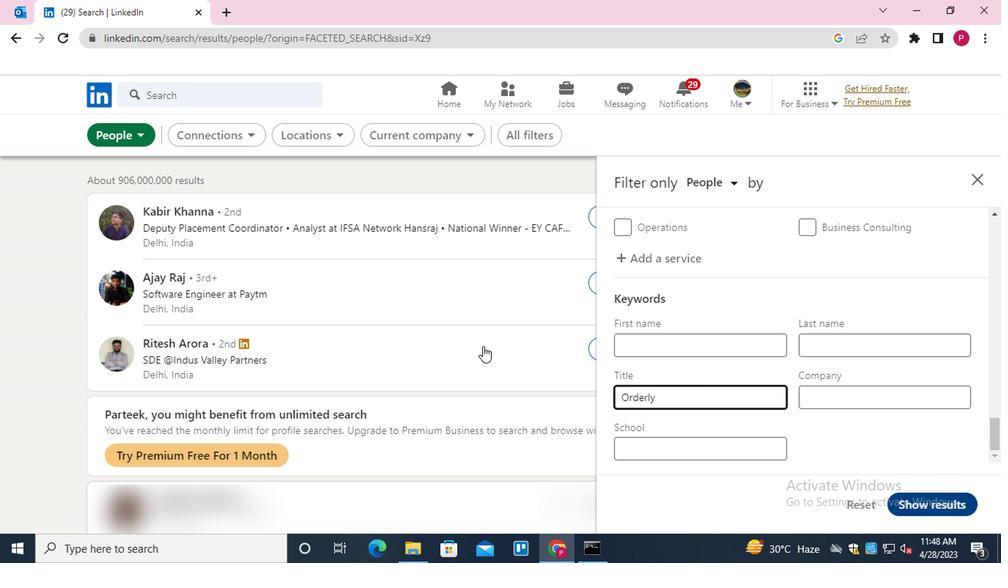 
